Task: Open a blank google sheet and write heading  SpendSmartAdd Dates in a column and its values below  '2023-05-01, 2023-05-03, 2023-05-05, 2023-05-10, 2023-05-15, 2023-05-20, 2023-05-25 & 2023-05-31'Add Categories in next column and its values below  Groceries, Dining Out, Transportation, Entertainment, Shopping, Utilities, Health & Miscellaneous. Add Descriptions in next column and its values below  Supermarket, Restaurant, Public Transport, Movie Tickets, Clothing Store, Internet Bill, Pharmacy & Online PurchaseAdd Amountin next column and its values below  $50, $30, $10, $20, $100, $60, $40 & $50Save page Budget Tracker
Action: Mouse moved to (1076, 62)
Screenshot: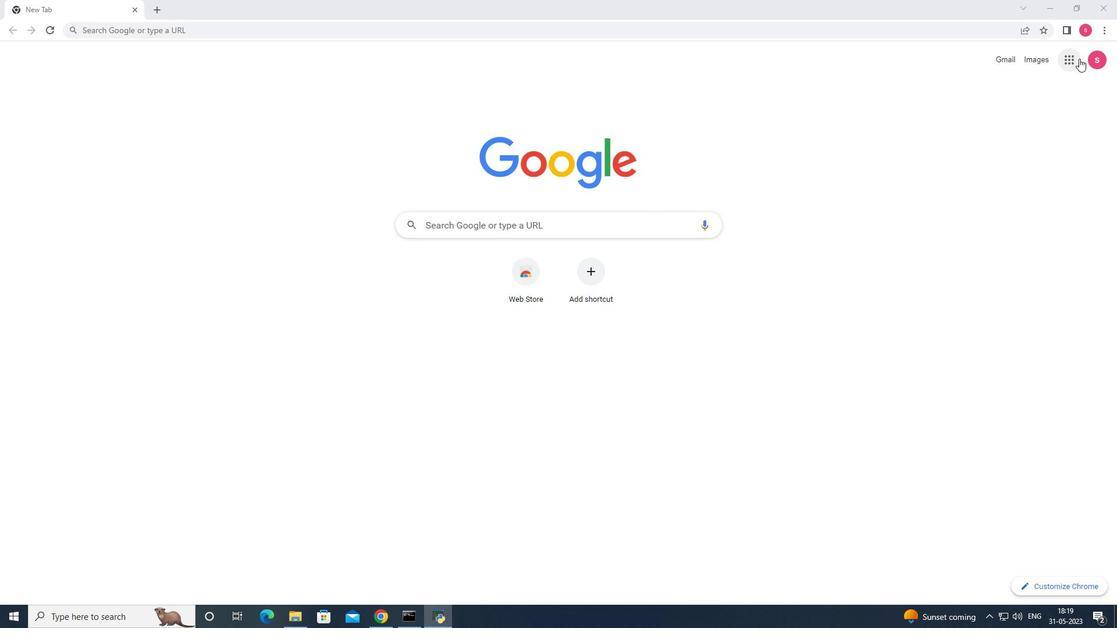 
Action: Mouse pressed left at (1076, 62)
Screenshot: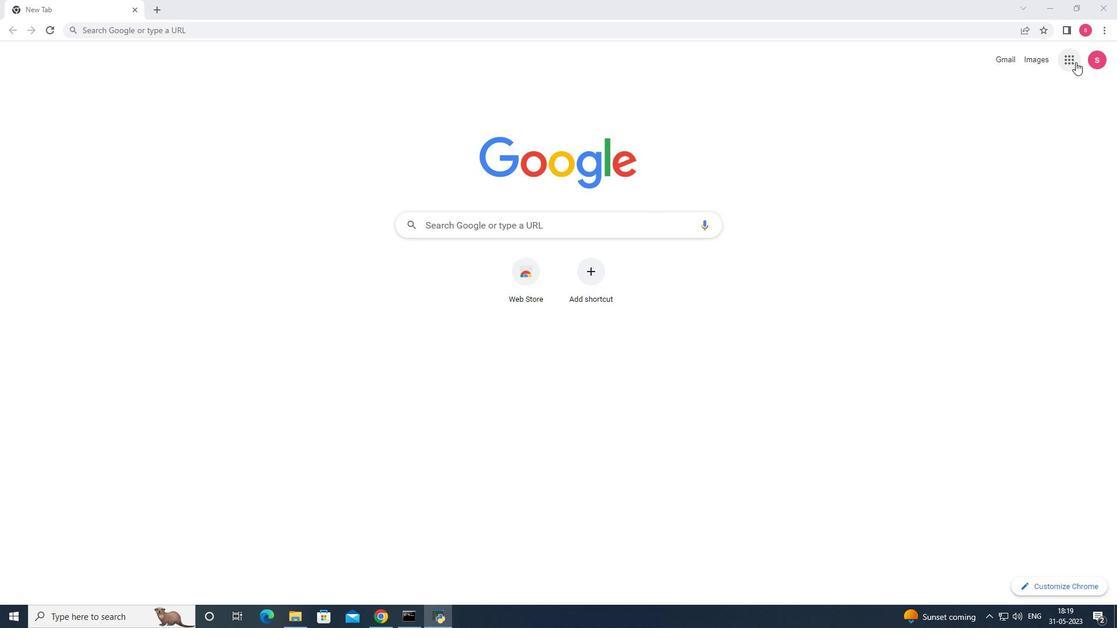 
Action: Mouse moved to (1068, 197)
Screenshot: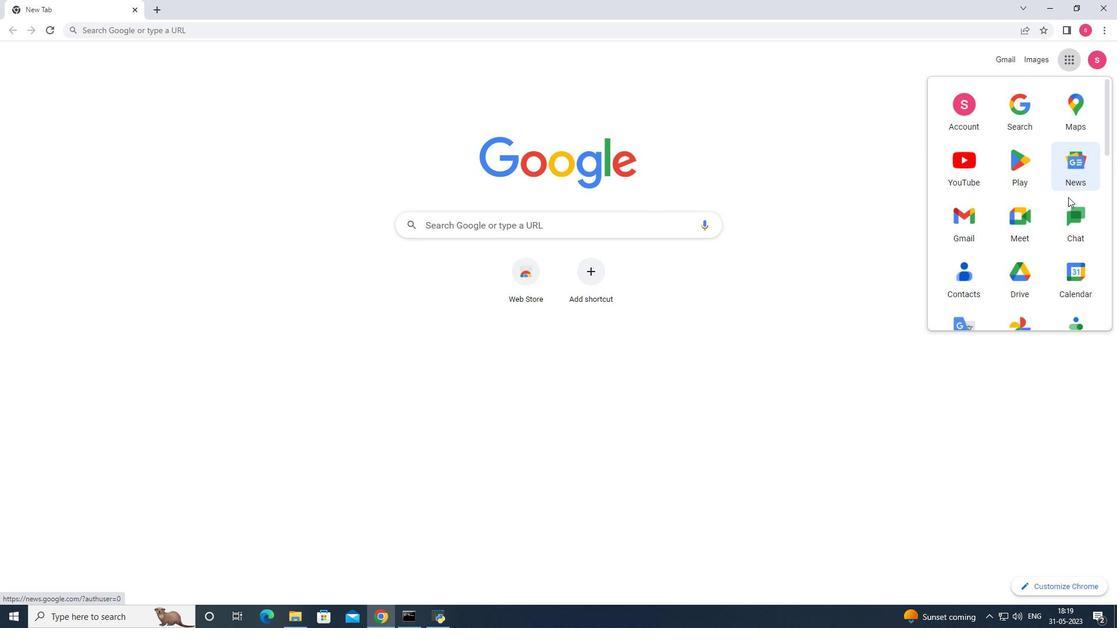 
Action: Mouse scrolled (1068, 196) with delta (0, 0)
Screenshot: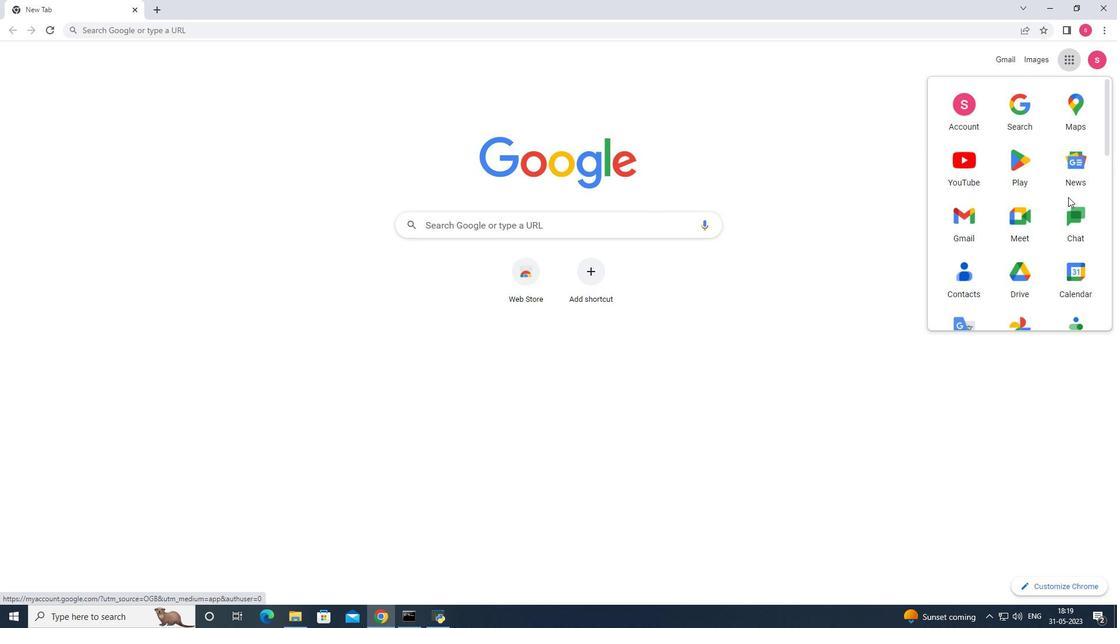 
Action: Mouse scrolled (1068, 196) with delta (0, 0)
Screenshot: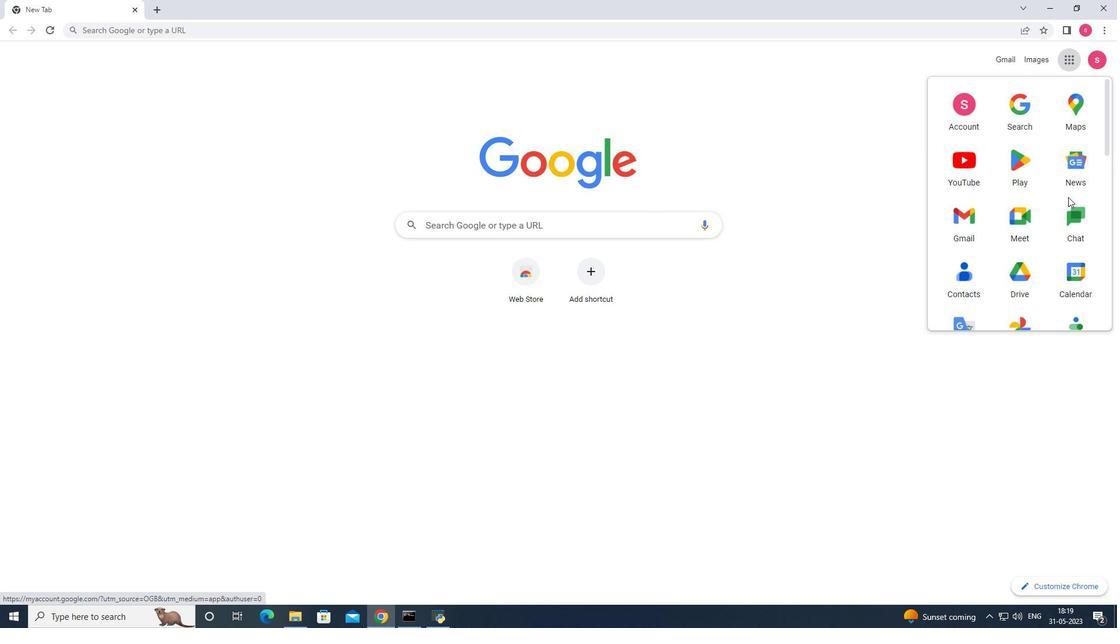 
Action: Mouse scrolled (1068, 196) with delta (0, 0)
Screenshot: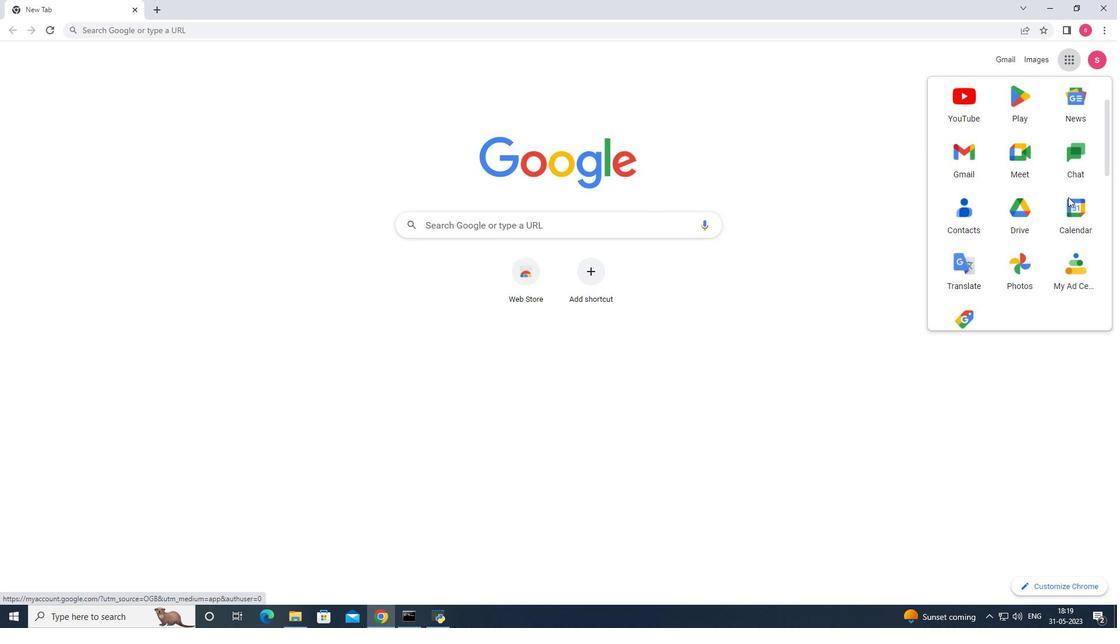 
Action: Mouse moved to (1066, 205)
Screenshot: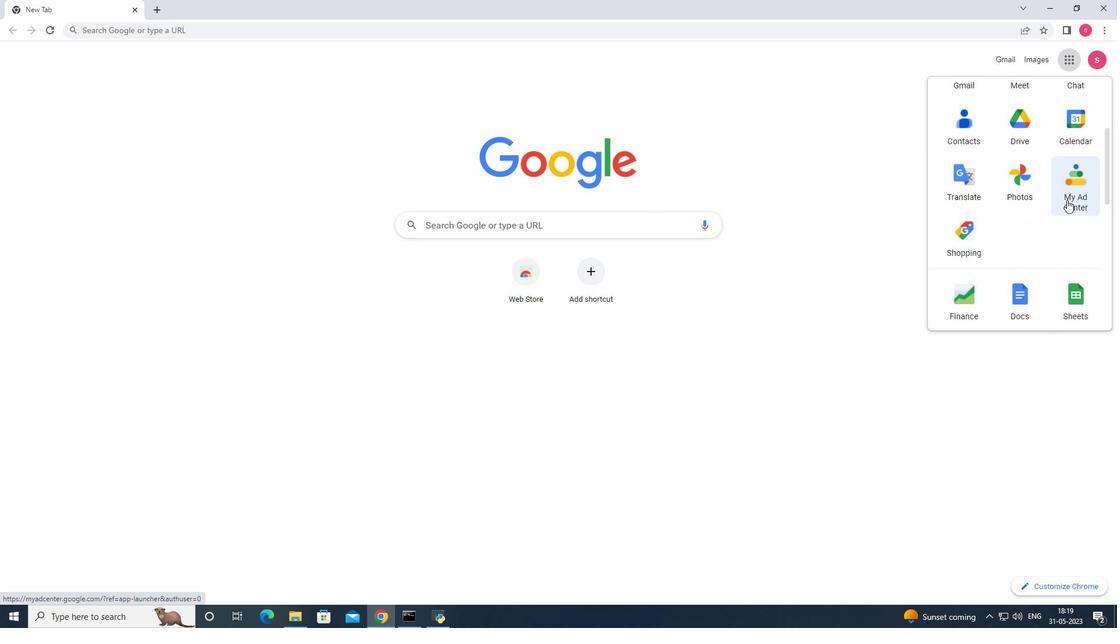 
Action: Mouse scrolled (1066, 204) with delta (0, 0)
Screenshot: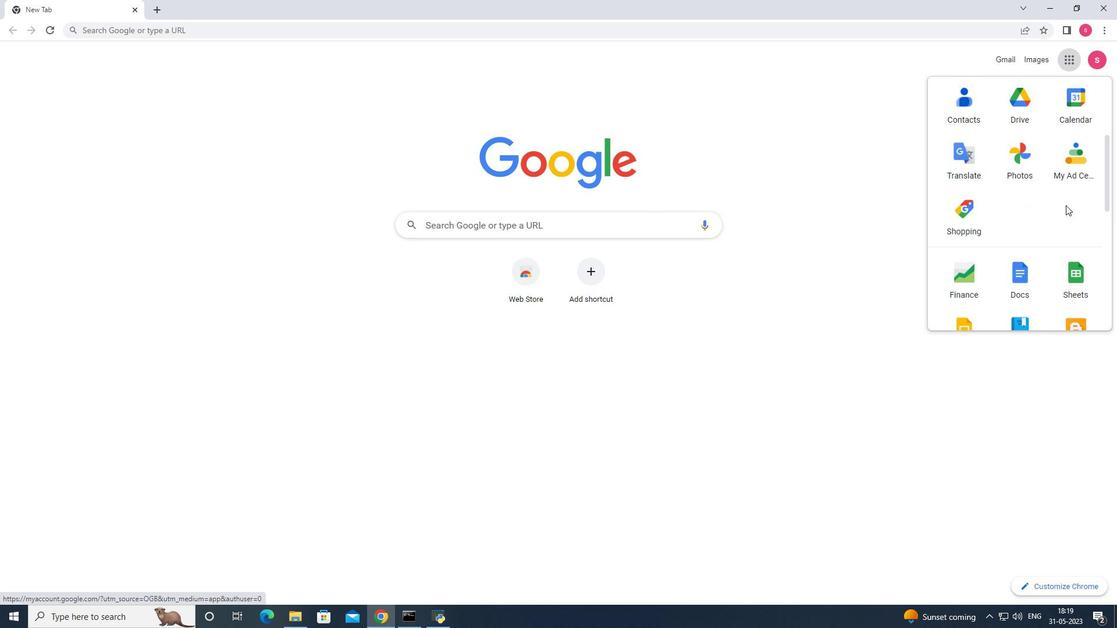
Action: Mouse scrolled (1066, 204) with delta (0, 0)
Screenshot: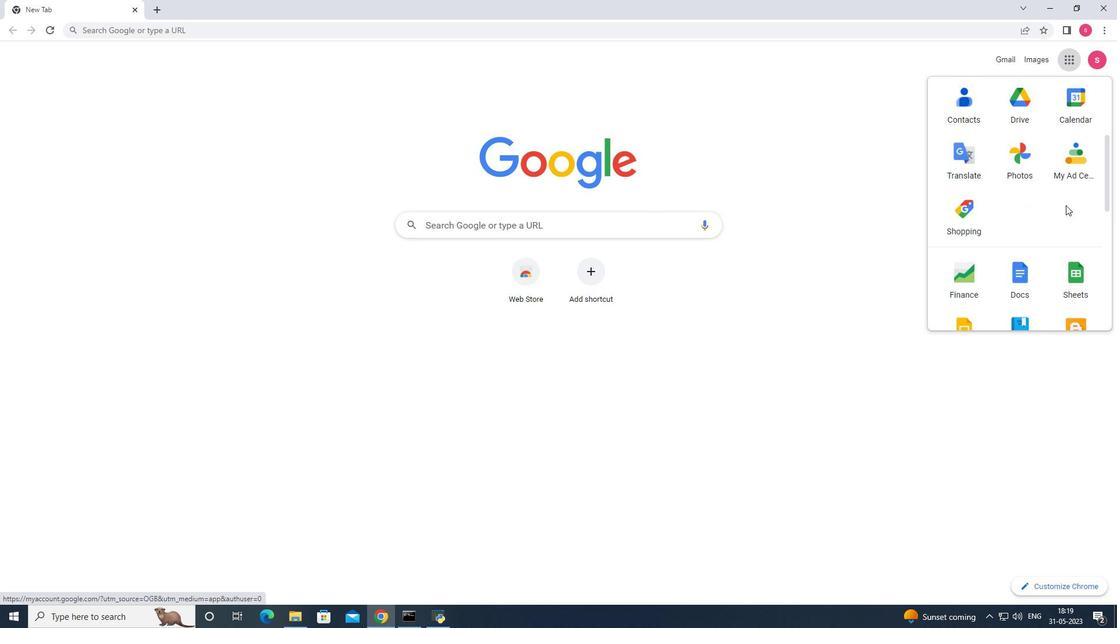 
Action: Mouse scrolled (1066, 204) with delta (0, 0)
Screenshot: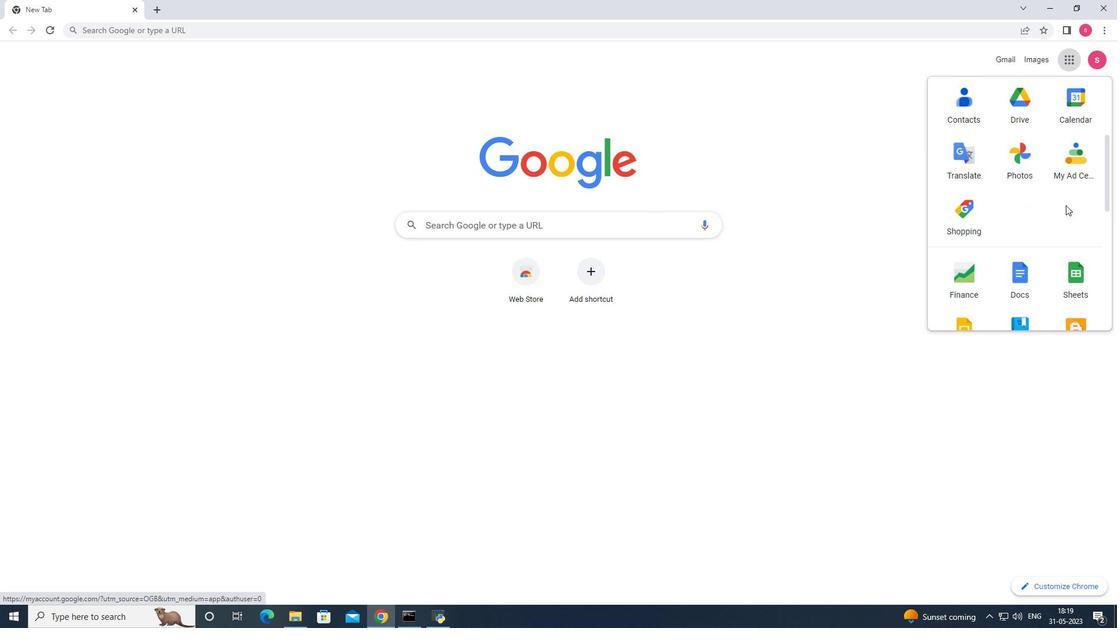 
Action: Mouse moved to (1076, 96)
Screenshot: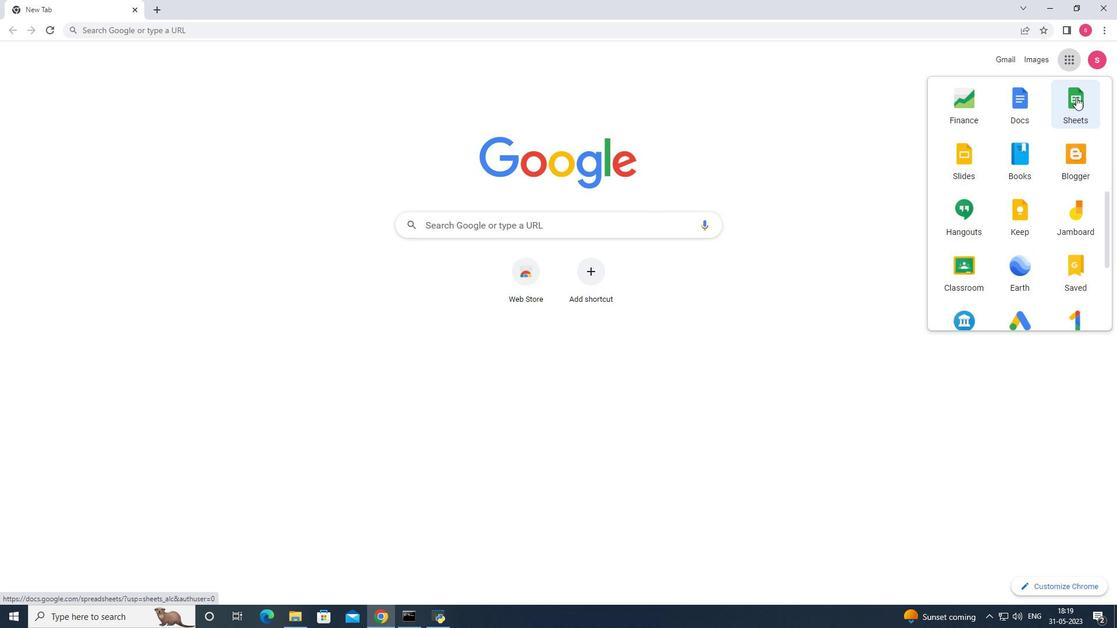 
Action: Mouse pressed left at (1076, 96)
Screenshot: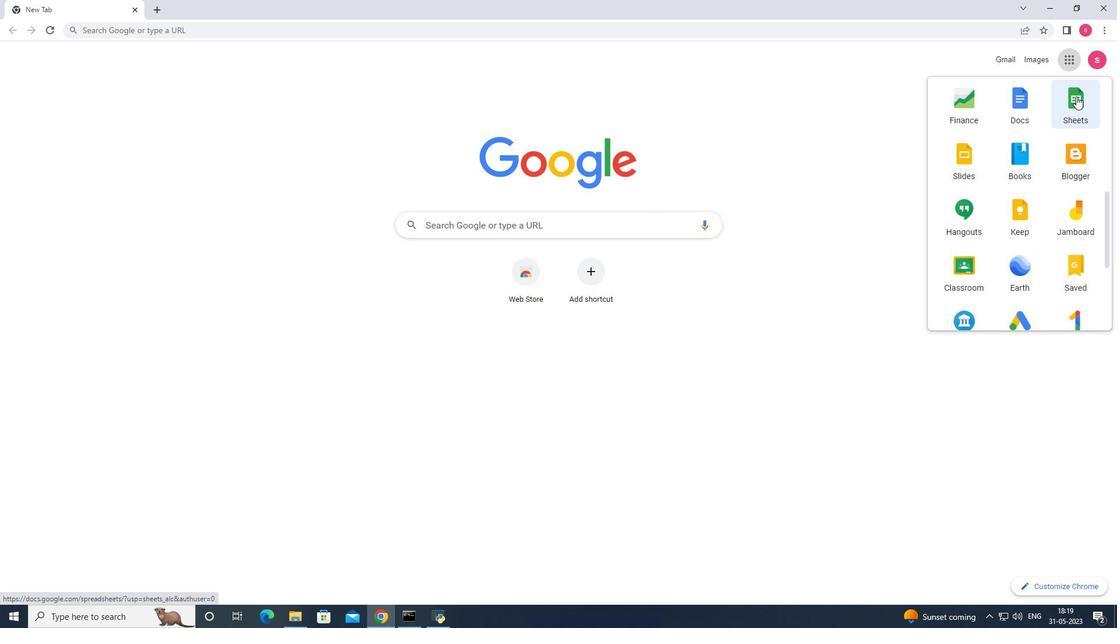 
Action: Mouse moved to (269, 173)
Screenshot: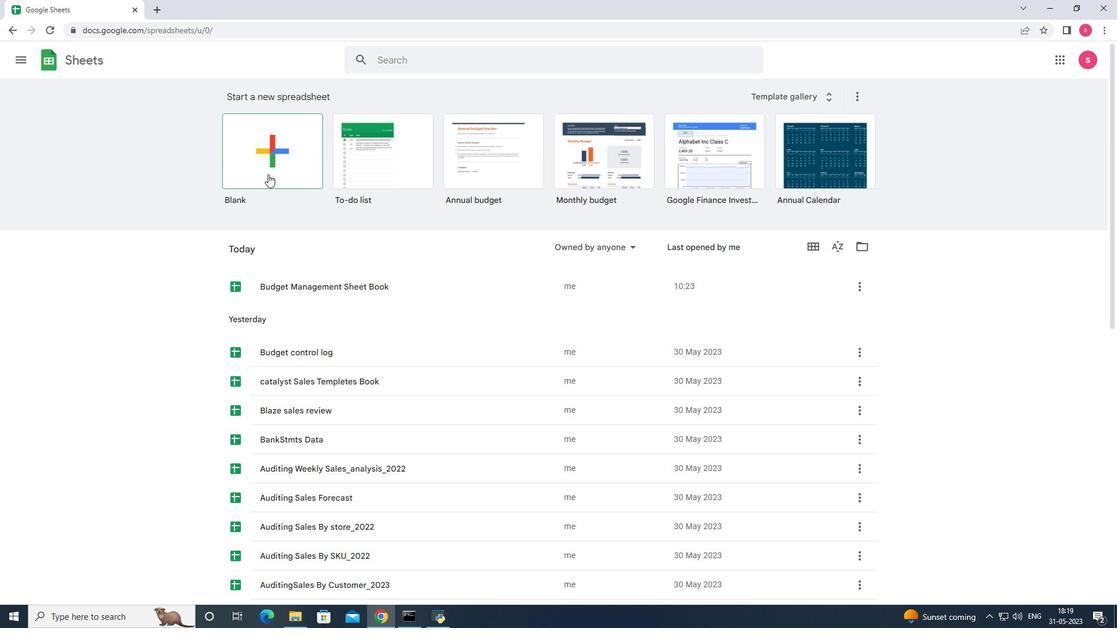 
Action: Mouse pressed left at (269, 173)
Screenshot: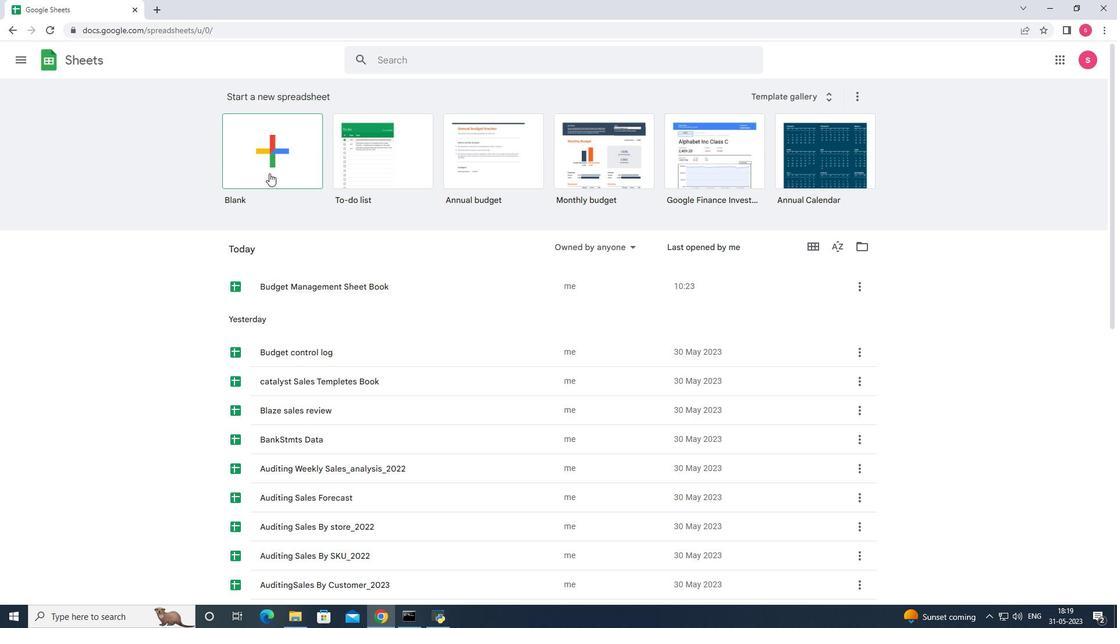 
Action: Key pressed <Key.shift><Key.shift>Spend<Key.shift>Smart<Key.down><Key.shift>Dates<Key.down>2023-05-01<Key.enter>2023-052<Key.backspace>-03<Key.enter>2023-05-05<Key.enter>2023-0510<Key.backspace><Key.backspace>-10<Key.enter>2023-05-15<Key.enter>2023-05-20<Key.enter>2023-05-25<Key.enter>2023-05-31<Key.enter><Key.right><Key.right><Key.up><Key.up><Key.up><Key.up><Key.up><Key.up><Key.up><Key.up><Key.left><Key.up><Key.shift><Key.shift>Categories<Key.down><Key.shift><Key.shift><Key.shift><Key.shift><Key.shift><Key.shift><Key.shift><Key.shift>Groceries<Key.enter><Key.shift><Key.shift>Dining<Key.space><Key.shift>Out<Key.enter><Key.shift>Transportation<Key.enter><Key.shift><Key.shift><Key.shift><Key.shift><Key.shift><Key.shift><Key.shift><Key.shift>Entertainment<Key.enter><Key.shift>Shopping<Key.enter><Key.shift><Key.shift><Key.shift><Key.shift><Key.shift><Key.shift><Key.shift><Key.shift><Key.shift><Key.shift><Key.shift><Key.shift><Key.shift><Key.shift>Utilities<Key.enter><Key.shift><Key.shift><Key.shift><Key.shift><Key.shift><Key.shift><Key.shift><Key.shift><Key.shift><Key.shift><Key.shift><Key.shift><Key.shift><Key.shift><Key.shift><Key.shift><Key.shift><Key.shift><Key.shift><Key.shift><Key.shift><Key.shift><Key.shift><Key.shift><Key.shift><Key.shift><Key.shift><Key.shift><Key.shift><Key.shift><Key.shift><Key.shift><Key.shift><Key.shift><Key.shift><Key.shift><Key.shift><Key.shift><Key.shift><Key.shift><Key.shift><Key.shift><Key.shift><Key.shift><Key.shift><Key.shift><Key.shift><Key.shift><Key.shift><Key.shift><Key.shift><Key.shift><Key.shift><Key.shift><Key.shift><Key.shift><Key.shift><Key.shift><Key.shift><Key.shift><Key.shift><Key.shift><Key.shift><Key.shift><Key.shift><Key.shift><Key.shift><Key.shift><Key.shift><Key.shift><Key.shift><Key.shift><Key.shift><Key.shift><Key.shift><Key.shift><Key.shift><Key.shift><Key.shift><Key.shift><Key.shift><Key.shift><Key.shift><Key.shift><Key.shift><Key.shift><Key.shift><Key.shift><Key.shift><Key.shift><Key.shift><Key.shift><Key.shift><Key.shift><Key.shift><Key.shift><Key.shift><Key.shift><Key.shift><Key.shift><Key.shift><Key.shift><Key.shift><Key.shift><Key.shift><Key.shift><Key.shift><Key.shift><Key.shift><Key.shift><Key.shift><Key.shift><Key.shift><Key.shift><Key.shift><Key.shift><Key.shift><Key.shift><Key.shift><Key.shift><Key.shift><Key.shift><Key.shift><Key.shift><Key.shift><Key.shift><Key.shift><Key.shift><Key.shift><Key.shift><Key.shift><Key.shift><Key.shift><Key.shift><Key.shift><Key.shift><Key.shift><Key.shift><Key.shift><Key.shift><Key.shift><Key.shift><Key.shift>Health<Key.enter><Key.shift><Key.shift>Miscellaneous<Key.right><Key.up><Key.up><Key.up><Key.up><Key.up><Key.up><Key.up><Key.up><Key.shift>Descriptions<Key.down><Key.shift>Suo<Key.backspace>permarket<Key.down><Key.shift><Key.shift><Key.shift><Key.shift><Key.shift><Key.shift>Restaurant<Key.down><Key.shift>Public<Key.space><Key.shift>Transport<Key.down><Key.shift>Movie<Key.space><Key.shift>Tickets<Key.enter><Key.shift><Key.shift><Key.shift><Key.shift><Key.shift><Key.shift><Key.shift><Key.shift><Key.shift>Clothind<Key.backspace>g<Key.space><Key.shift><Key.shift><Key.shift><Key.shift><Key.shift><Key.shift><Key.shift><Key.shift><Key.shift><Key.shift><Key.shift><Key.shift><Key.shift><Key.shift><Key.shift><Key.shift><Key.shift><Key.shift><Key.shift><Key.shift><Key.shift><Key.shift><Key.shift>Store<Key.enter><Key.shift>Internet<Key.space><Key.shift>Bill<Key.enter><Key.shift>Pharmacy<Key.enter><Key.shift><Key.shift>online<Key.space><Key.shift>Purchase<Key.right><Key.left>
Screenshot: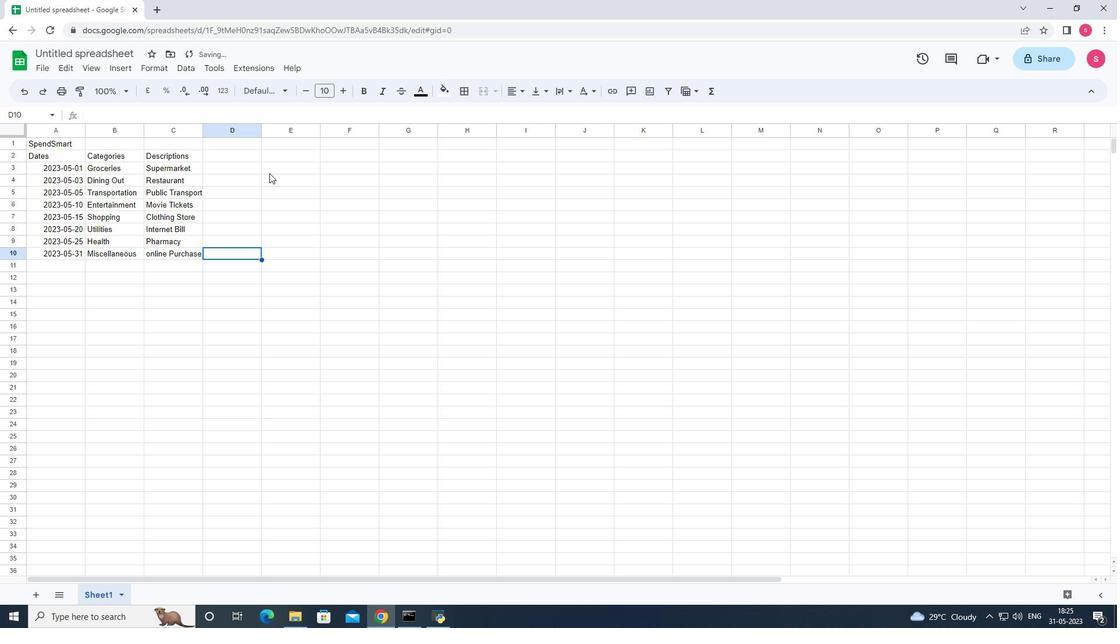 
Action: Mouse moved to (149, 251)
Screenshot: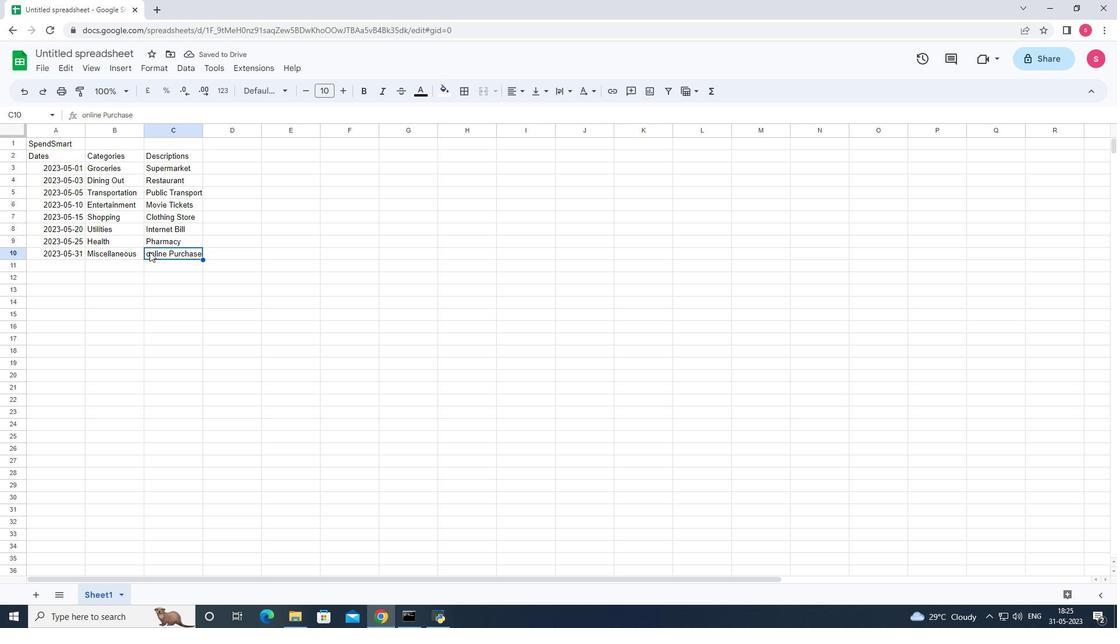 
Action: Mouse pressed left at (149, 251)
Screenshot: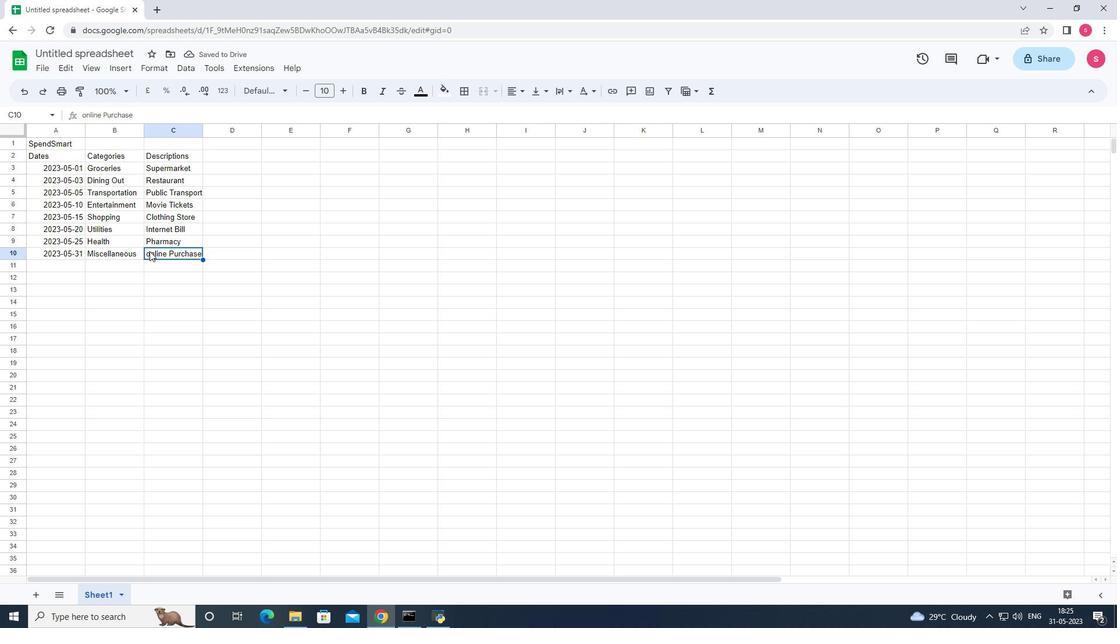
Action: Mouse moved to (148, 250)
Screenshot: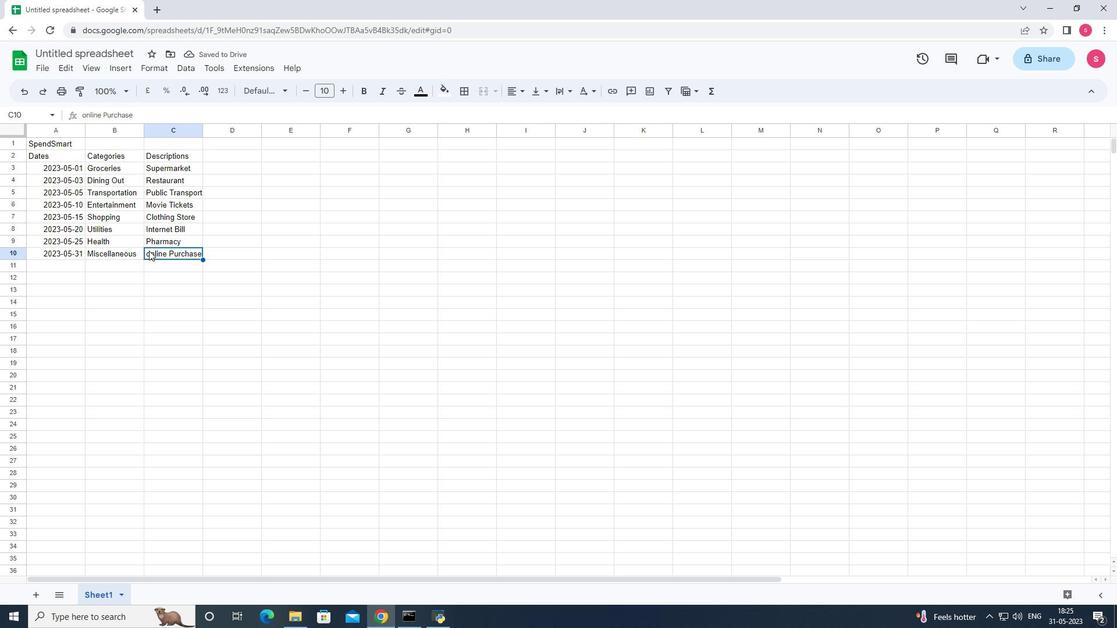 
Action: Mouse pressed left at (148, 250)
Screenshot: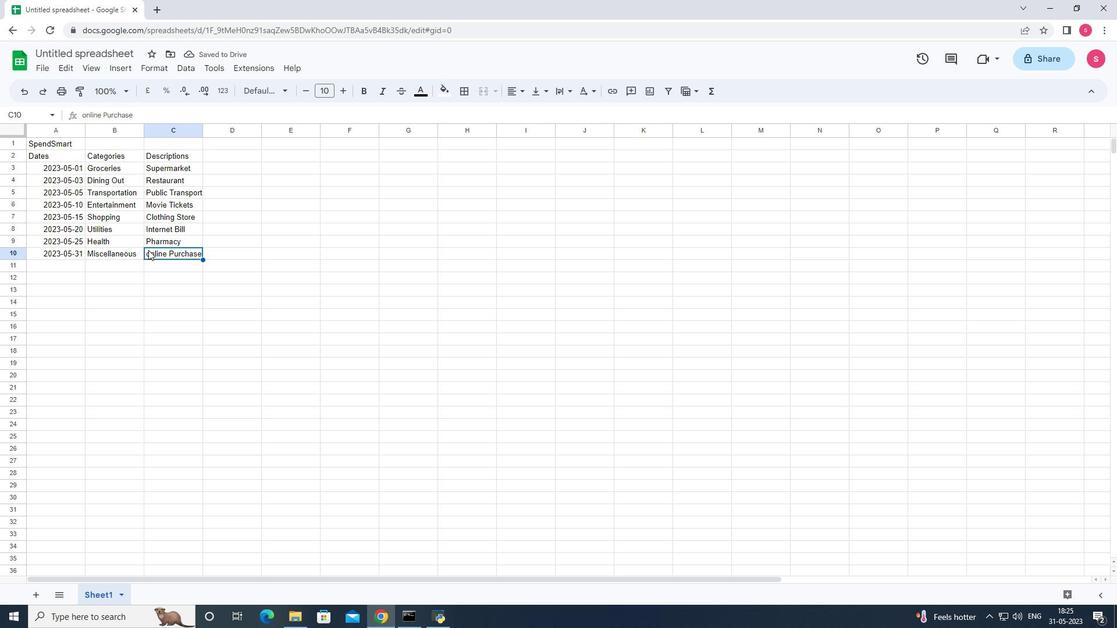 
Action: Mouse pressed left at (148, 250)
Screenshot: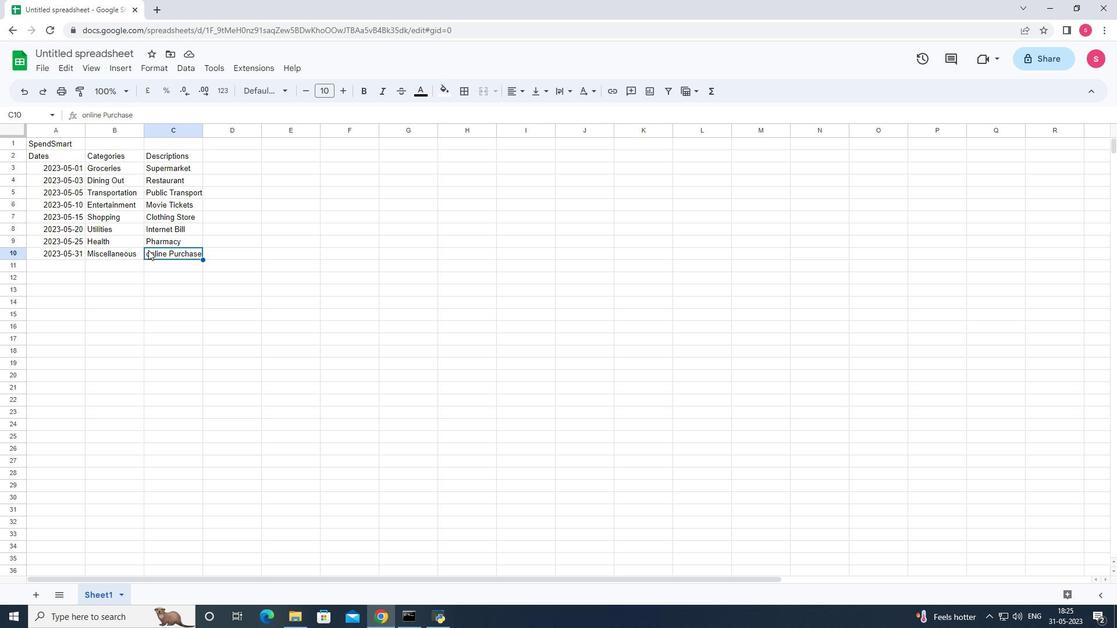 
Action: Mouse moved to (150, 250)
Screenshot: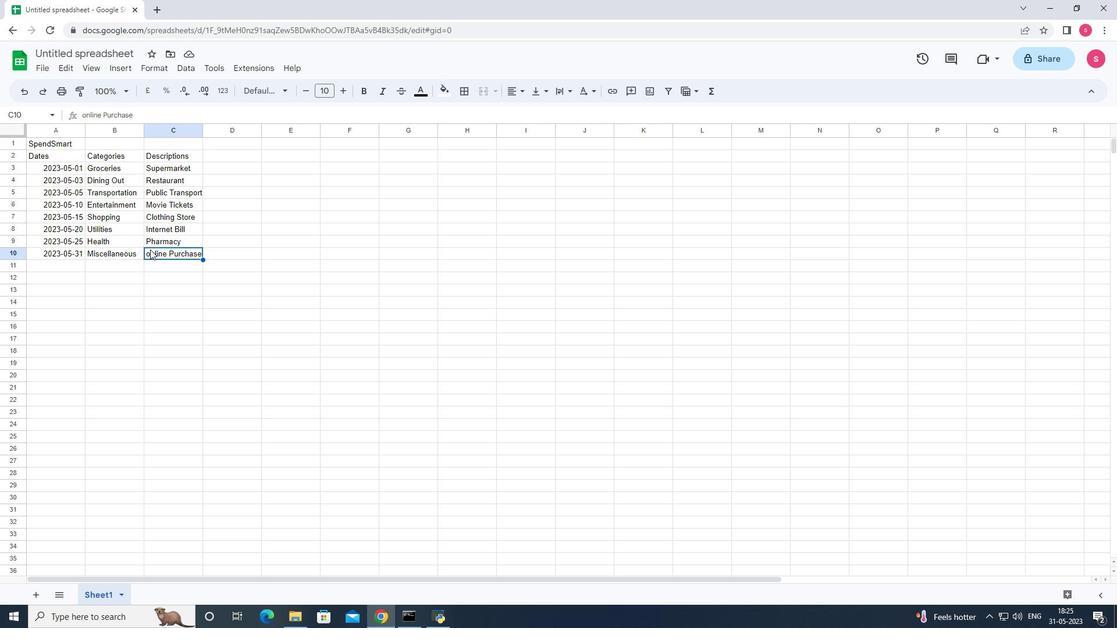
Action: Mouse pressed left at (150, 250)
Screenshot: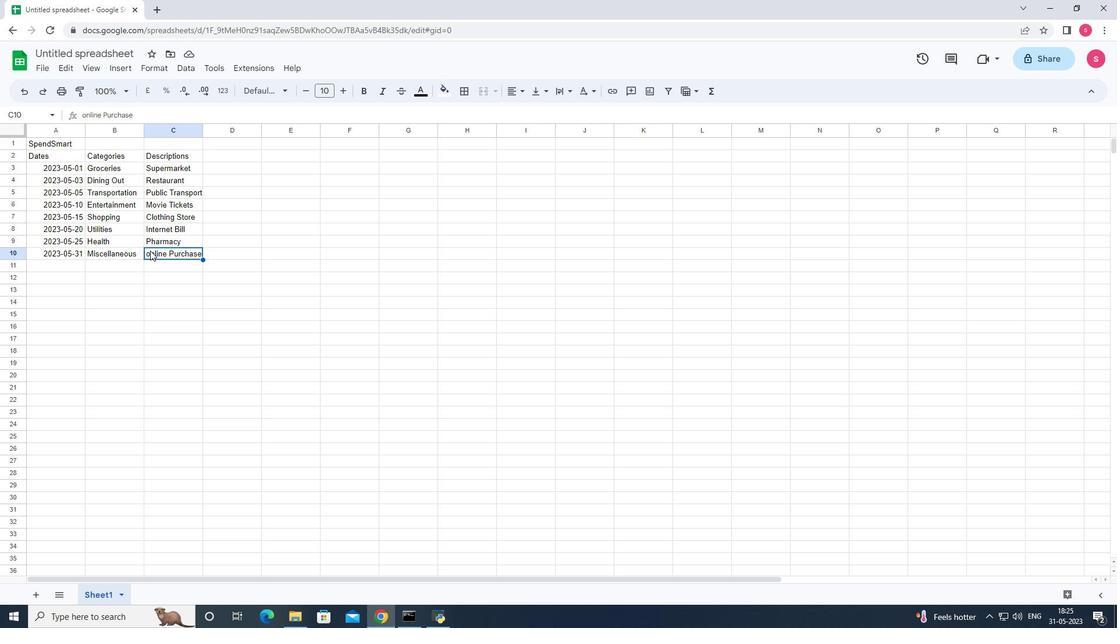 
Action: Mouse moved to (150, 251)
Screenshot: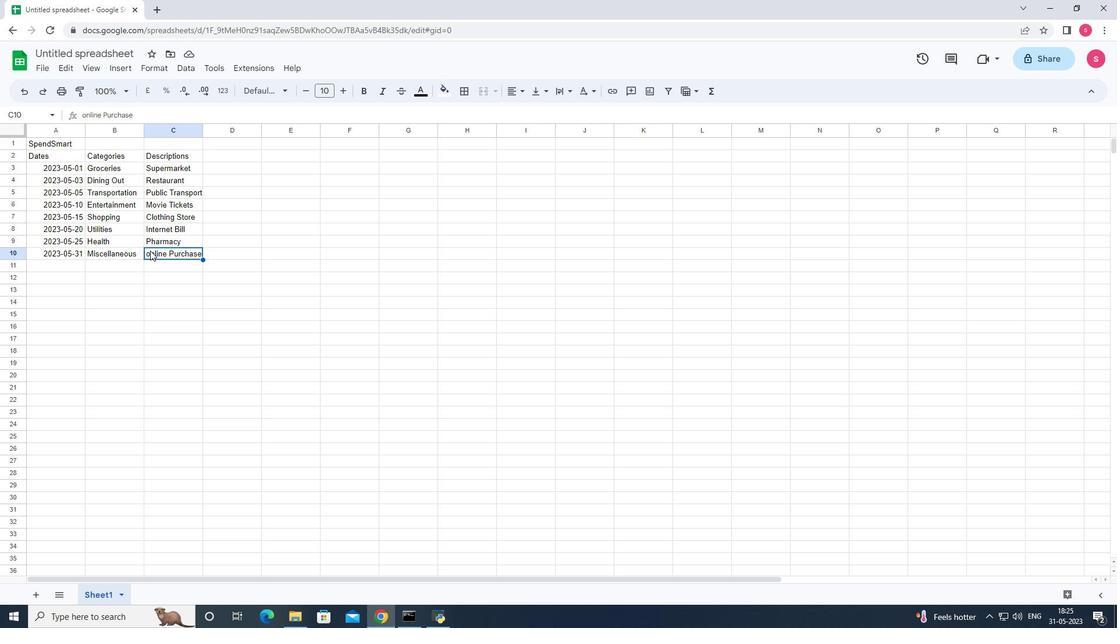 
Action: Mouse pressed left at (150, 251)
Screenshot: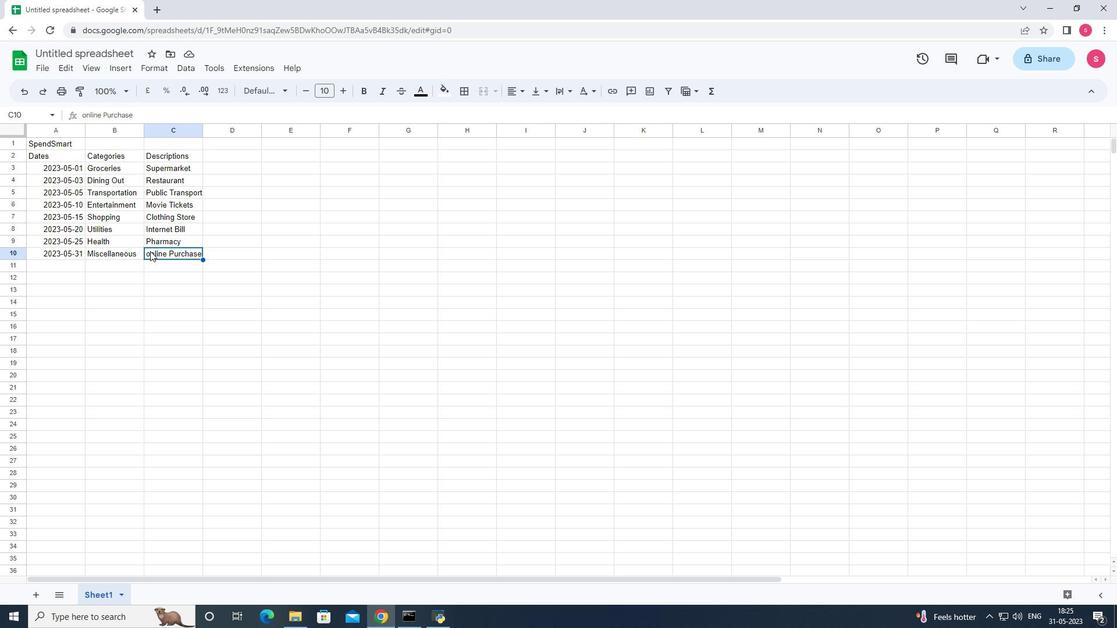 
Action: Mouse pressed left at (150, 251)
Screenshot: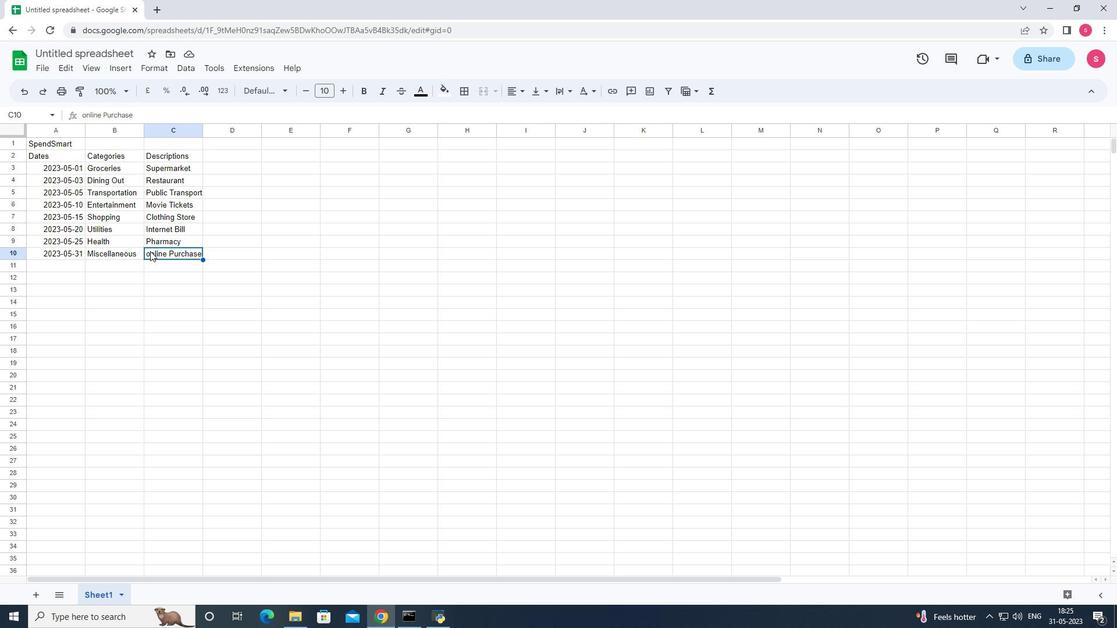 
Action: Mouse moved to (150, 252)
Screenshot: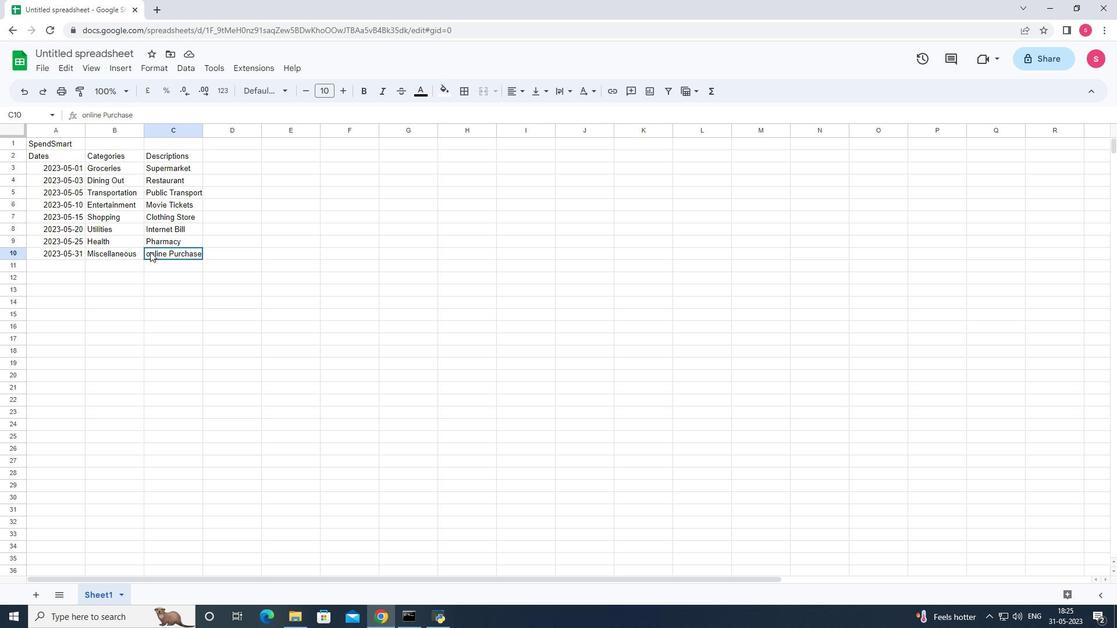 
Action: Mouse pressed left at (150, 252)
Screenshot: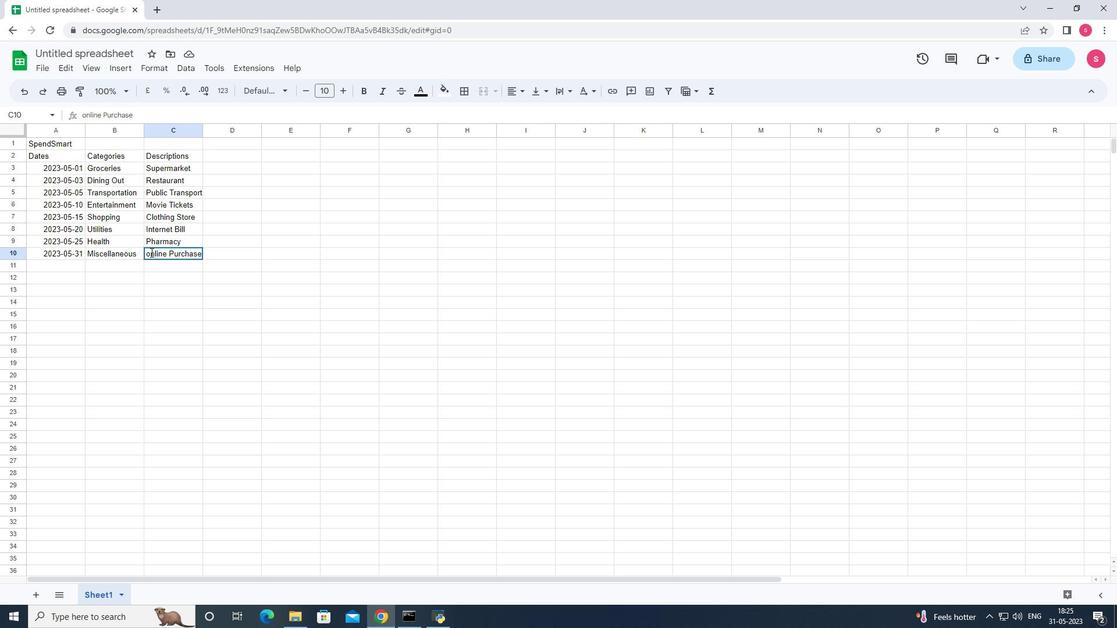 
Action: Mouse moved to (150, 253)
Screenshot: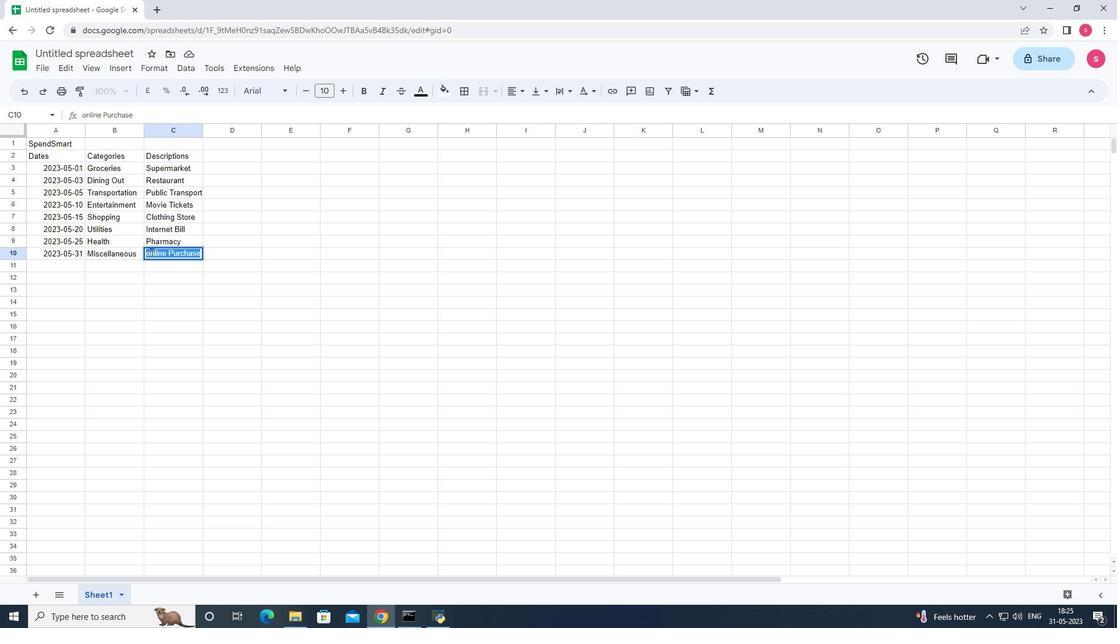 
Action: Mouse pressed left at (150, 253)
Screenshot: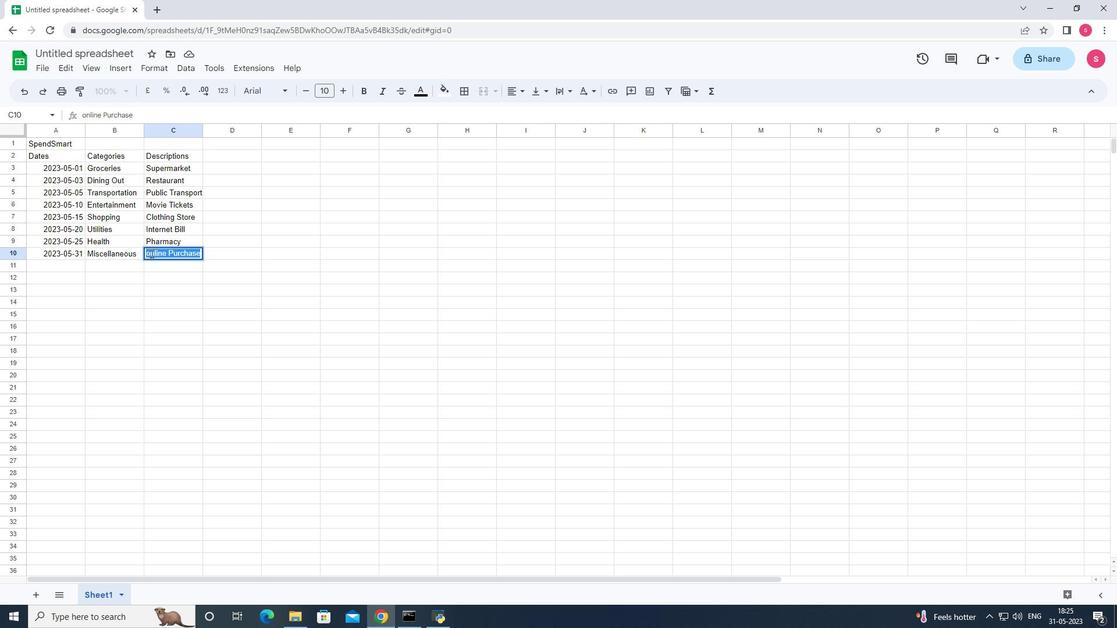 
Action: Mouse moved to (178, 272)
Screenshot: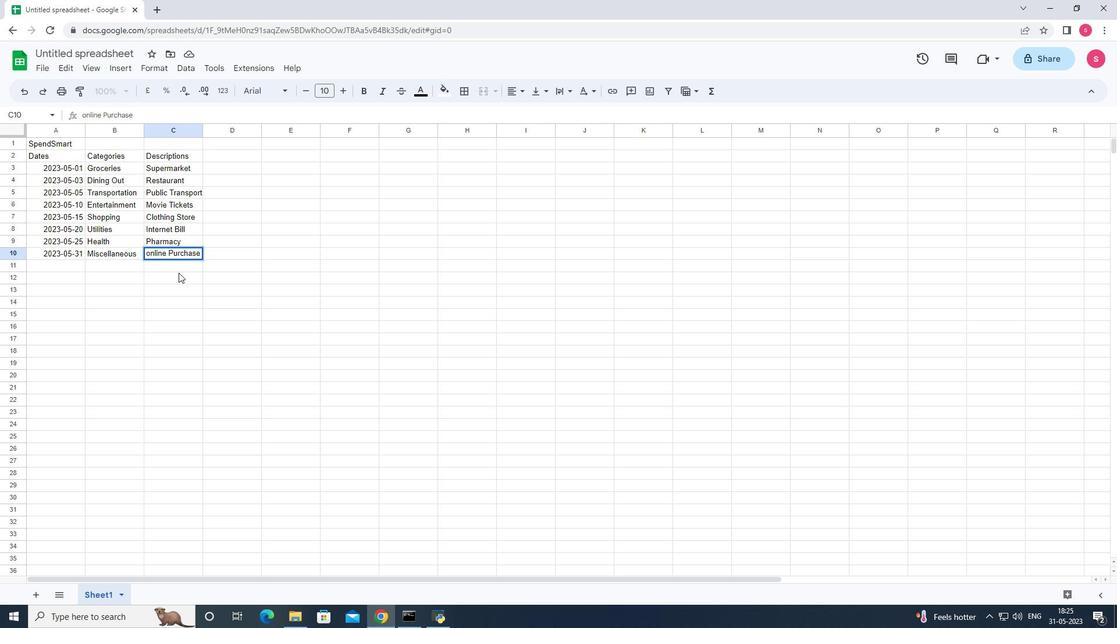 
Action: Key pressed <Key.backspace><Key.shift>O
Screenshot: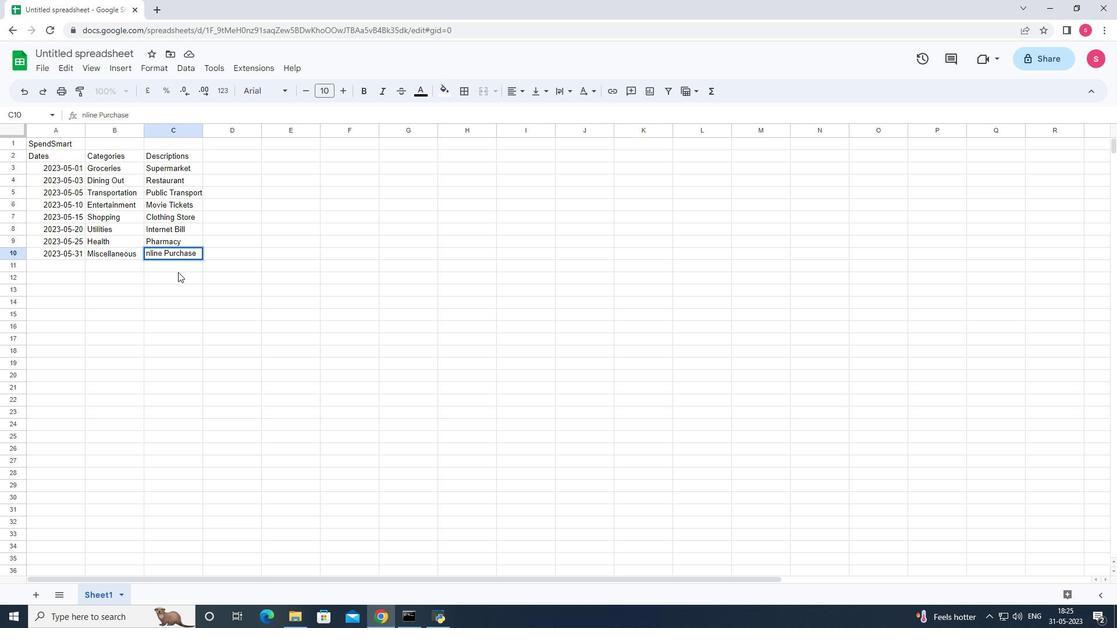 
Action: Mouse moved to (233, 157)
Screenshot: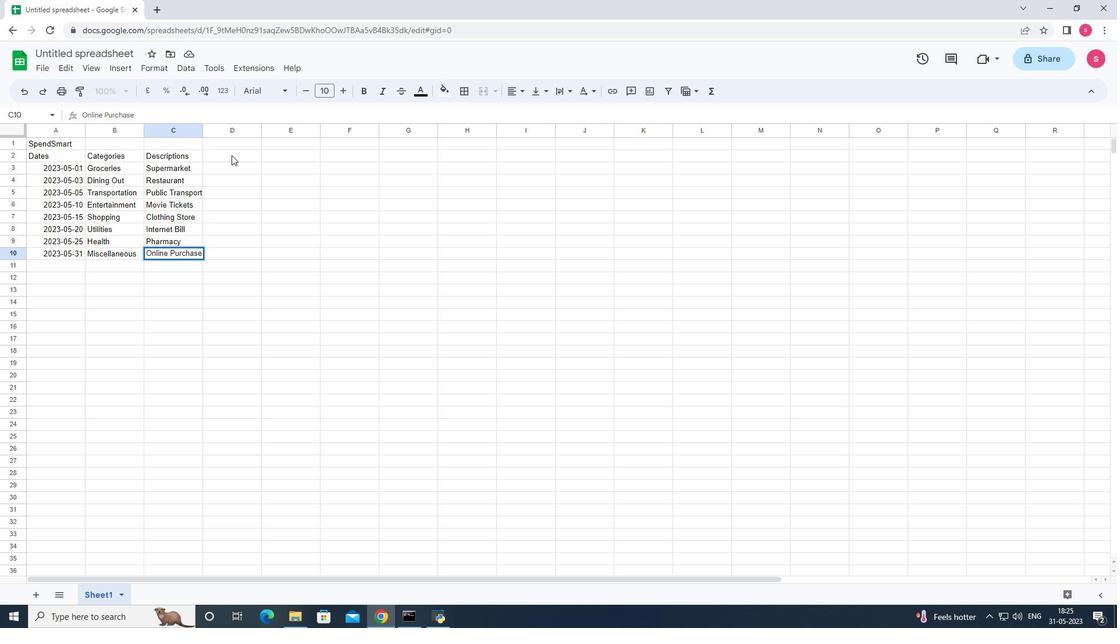 
Action: Key pressed <Key.right><Key.right><Key.right><Key.right><Key.right><Key.right><Key.right><Key.right><Key.right><Key.right><Key.right><Key.right><Key.right><Key.right><Key.right>
Screenshot: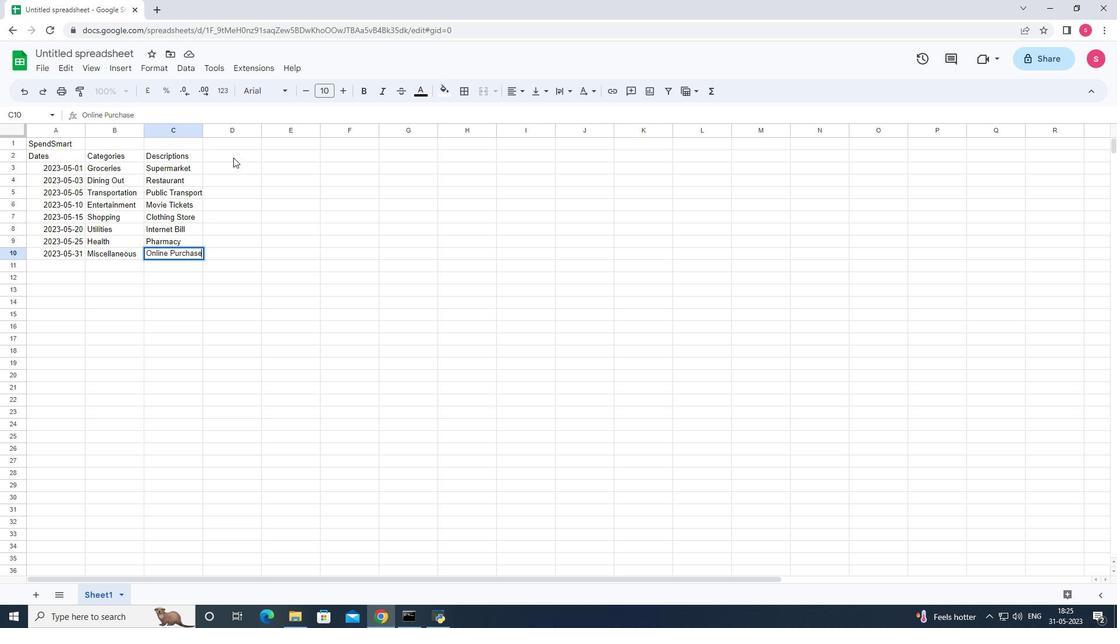 
Action: Mouse moved to (255, 156)
Screenshot: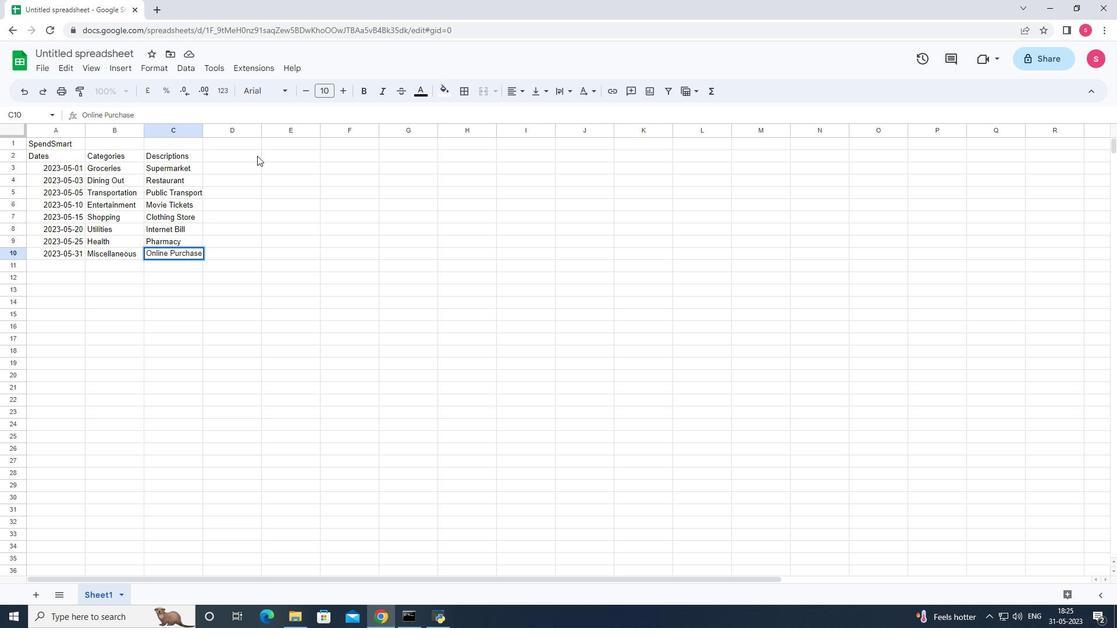 
Action: Mouse pressed left at (255, 156)
Screenshot: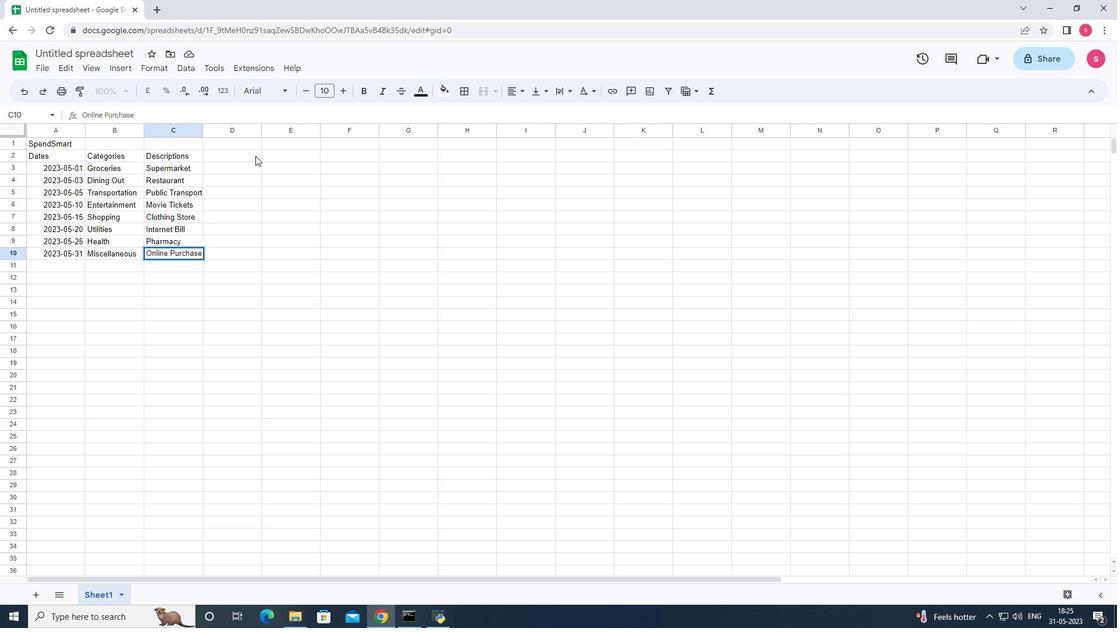 
Action: Key pressed <Key.shift><Key.shift><Key.shift><Key.shift><Key.shift><Key.shift><Key.shift><Key.shift><Key.shift><Key.shift><Key.shift><Key.shift><Key.shift><Key.shift><Key.shift><Key.shift><Key.shift><Key.shift><Key.shift>Amount<Key.down>50<Key.enter>30<Key.enter>10<Key.enter>20<Key.enter>100<Key.enter>60<Key.enter>40<Key.enter>50<Key.enter>
Screenshot: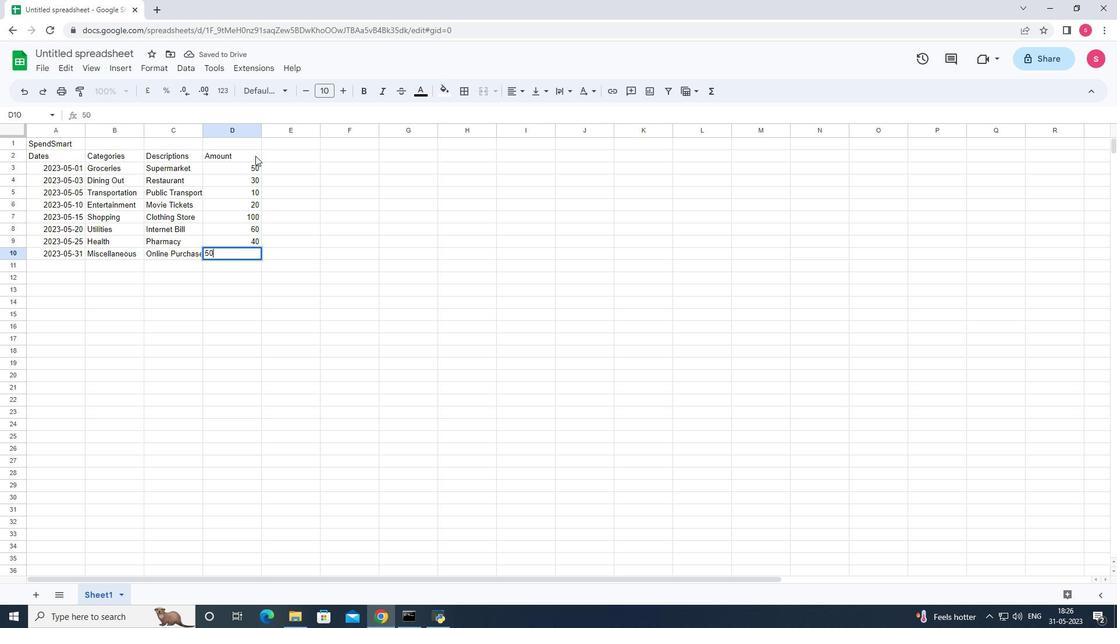 
Action: Mouse moved to (225, 165)
Screenshot: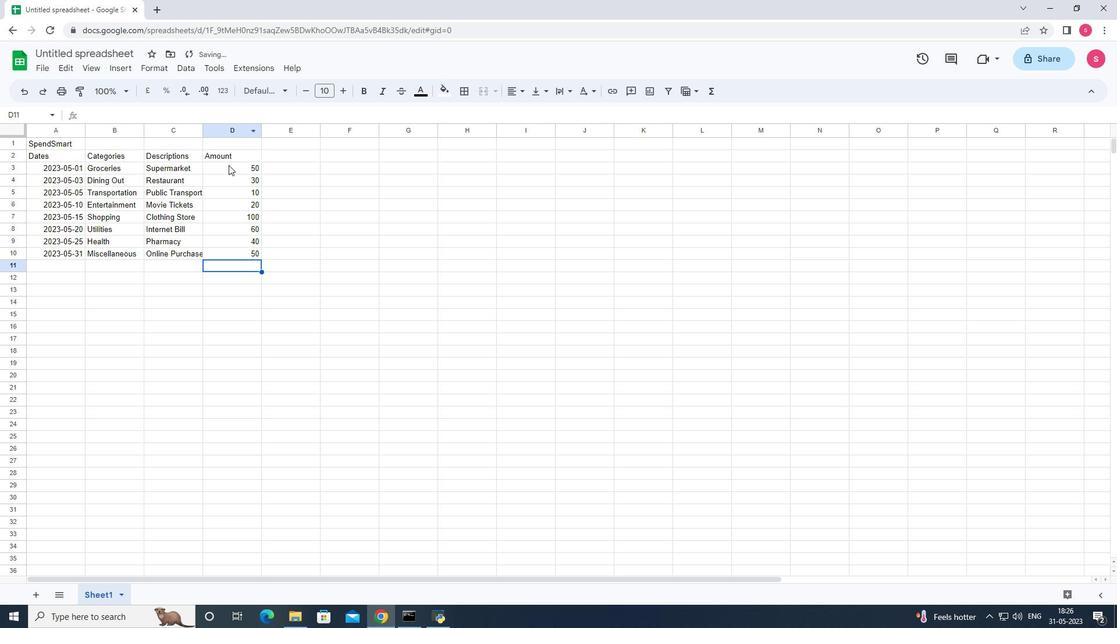 
Action: Mouse pressed left at (225, 165)
Screenshot: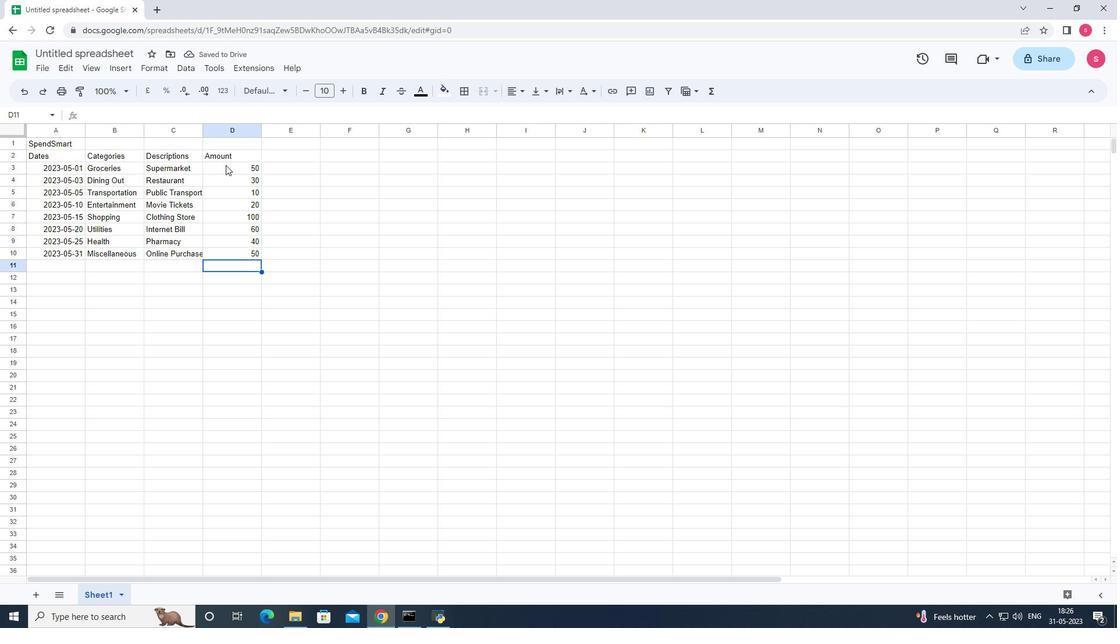 
Action: Mouse moved to (321, 260)
Screenshot: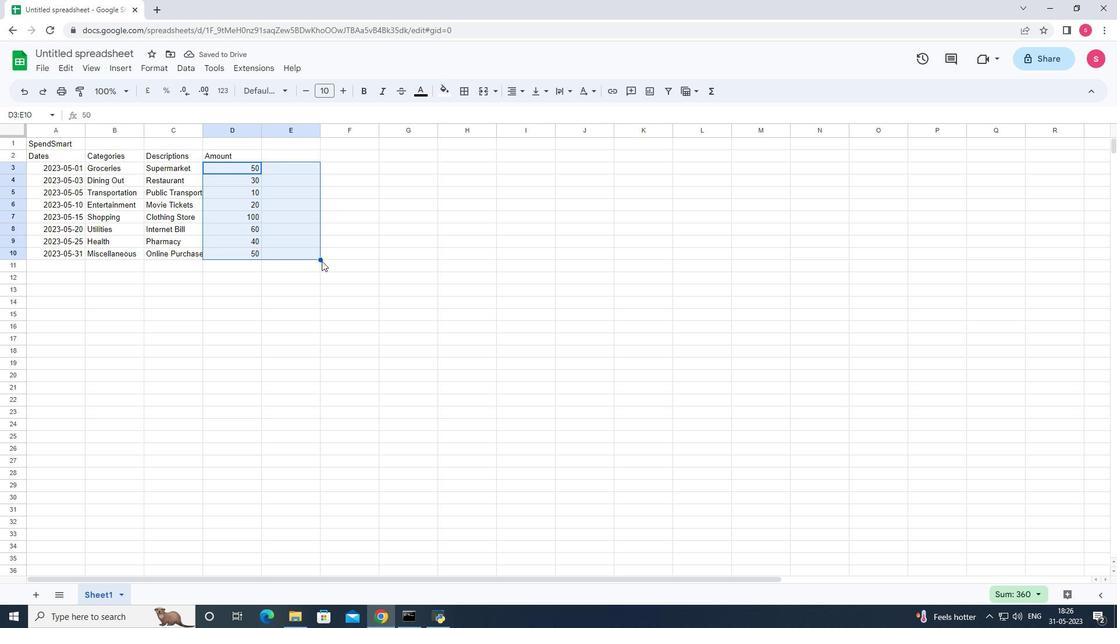 
Action: Mouse pressed left at (321, 260)
Screenshot: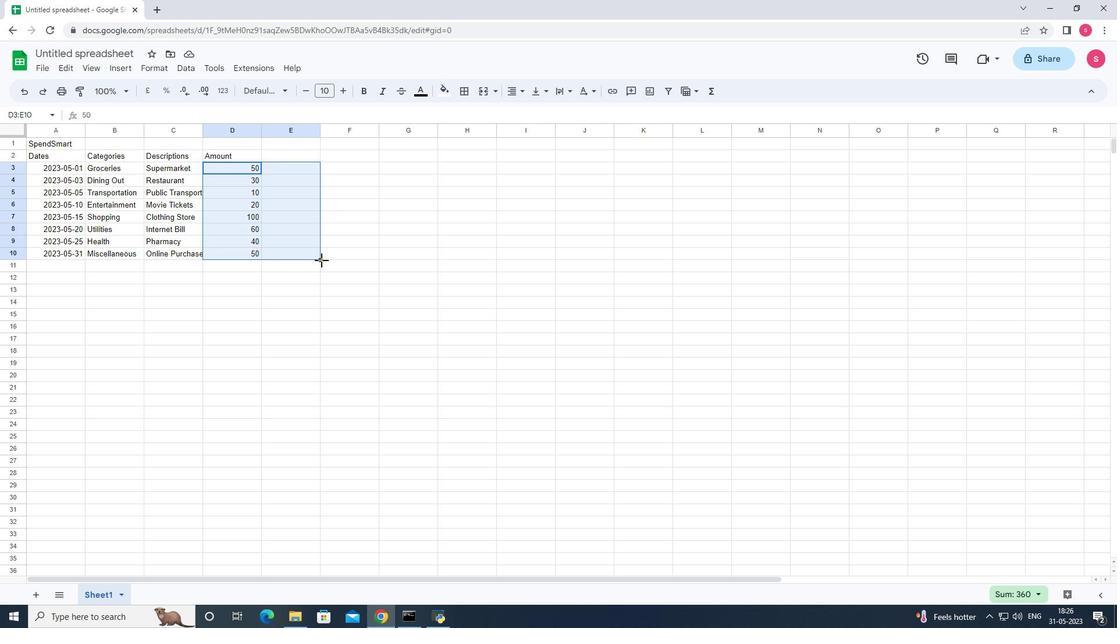 
Action: Mouse moved to (142, 68)
Screenshot: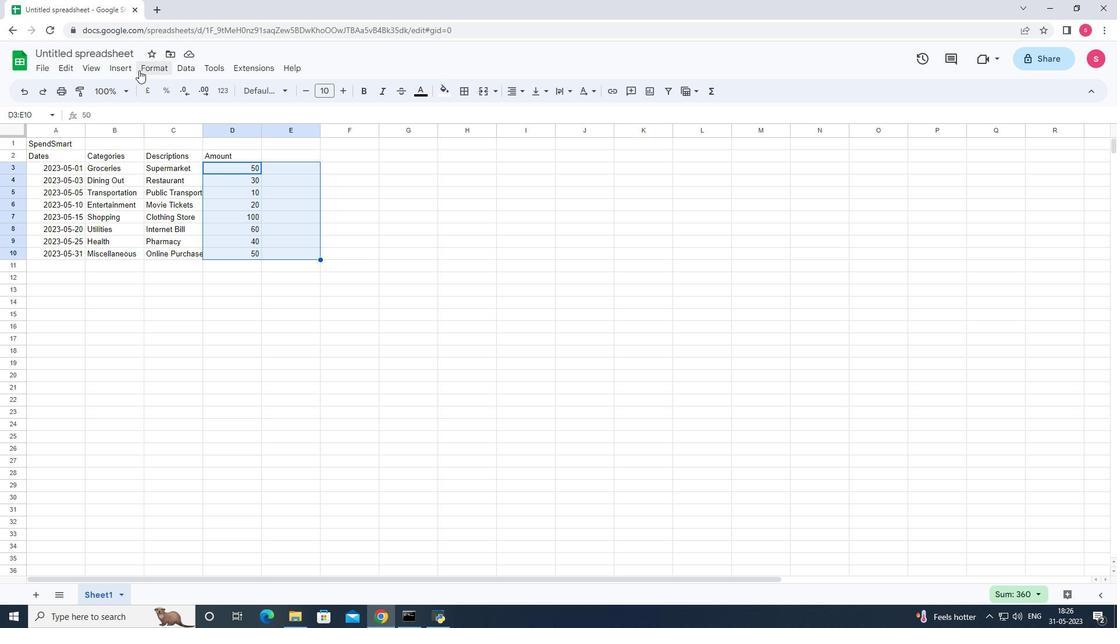 
Action: Mouse pressed left at (142, 68)
Screenshot: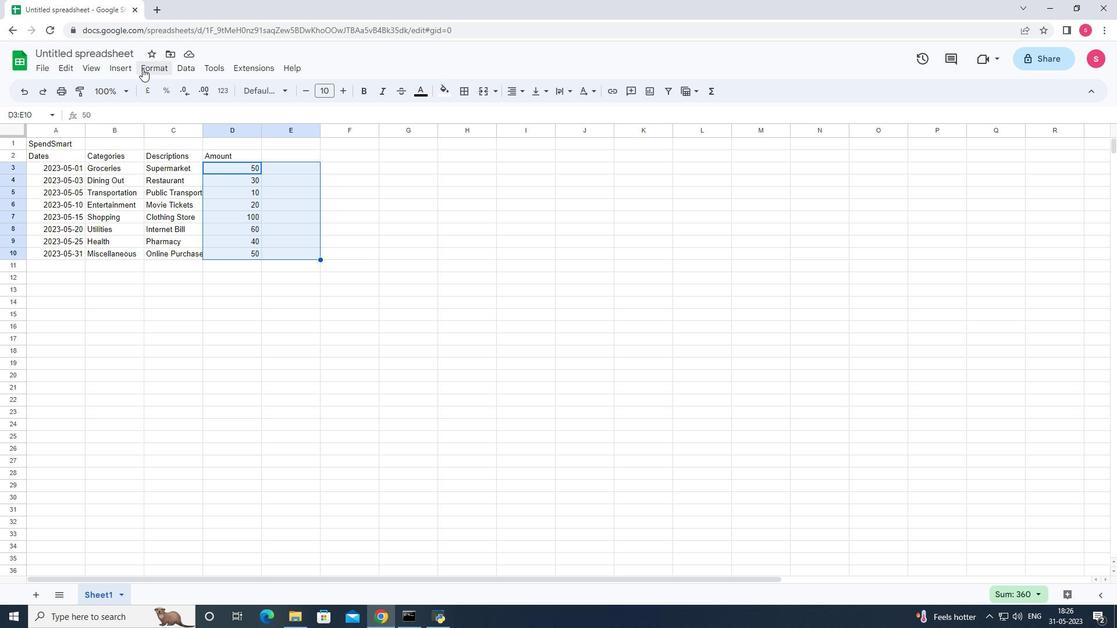 
Action: Mouse moved to (165, 123)
Screenshot: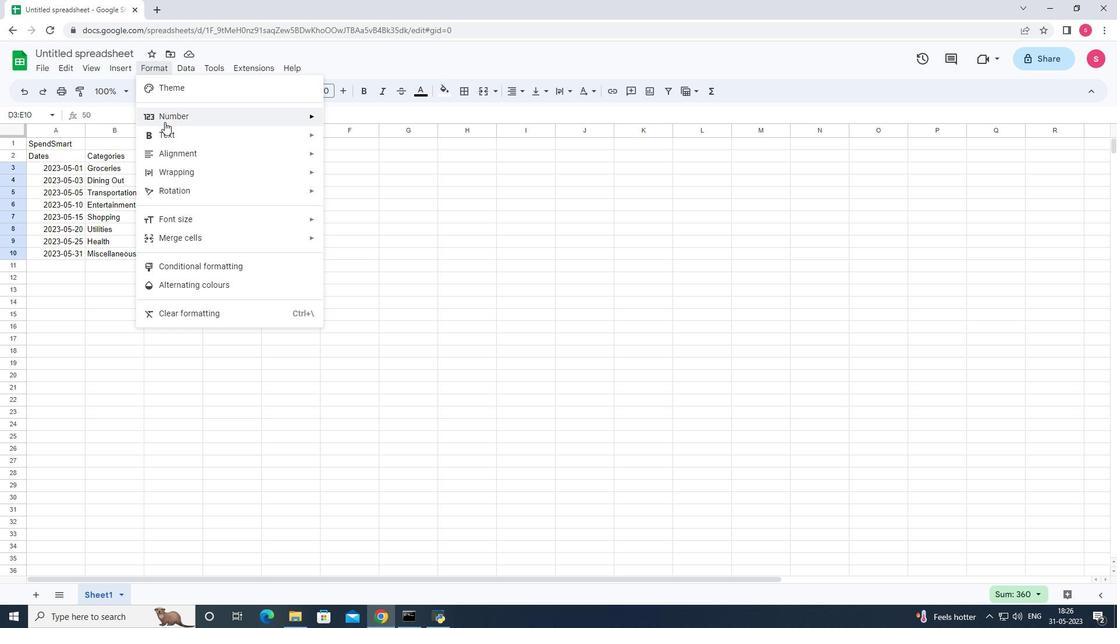 
Action: Mouse pressed left at (165, 123)
Screenshot: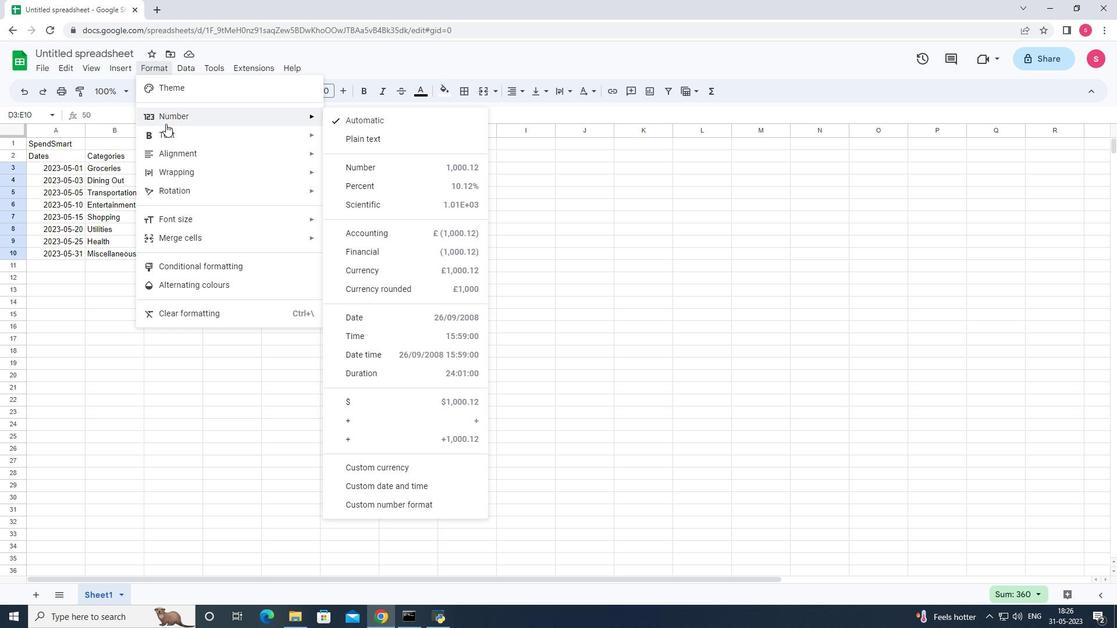 
Action: Mouse moved to (377, 469)
Screenshot: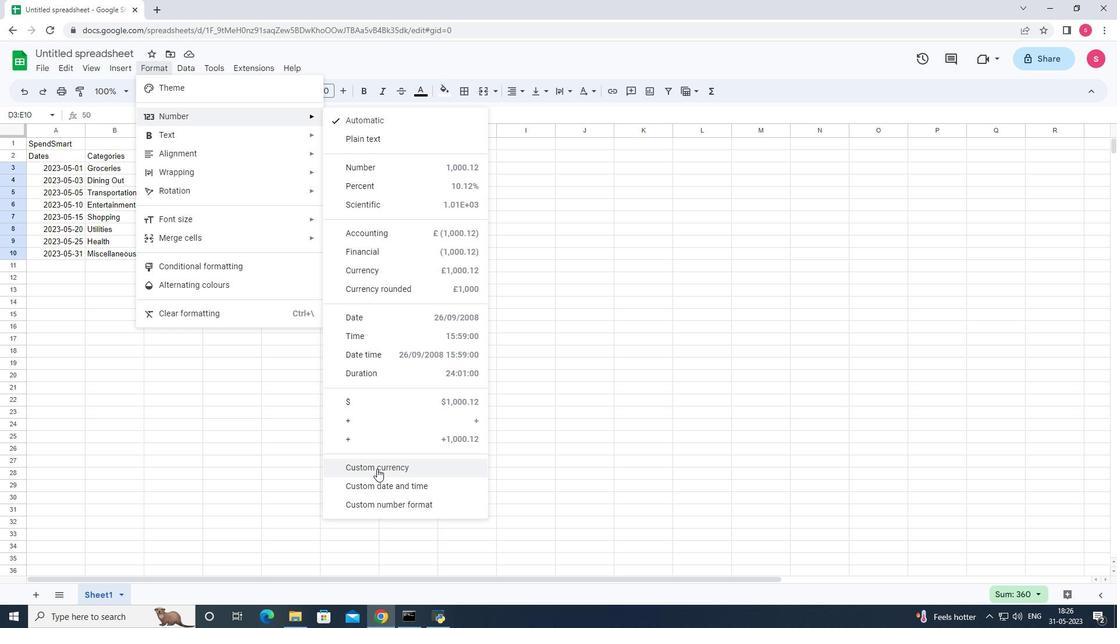 
Action: Mouse pressed left at (377, 469)
Screenshot: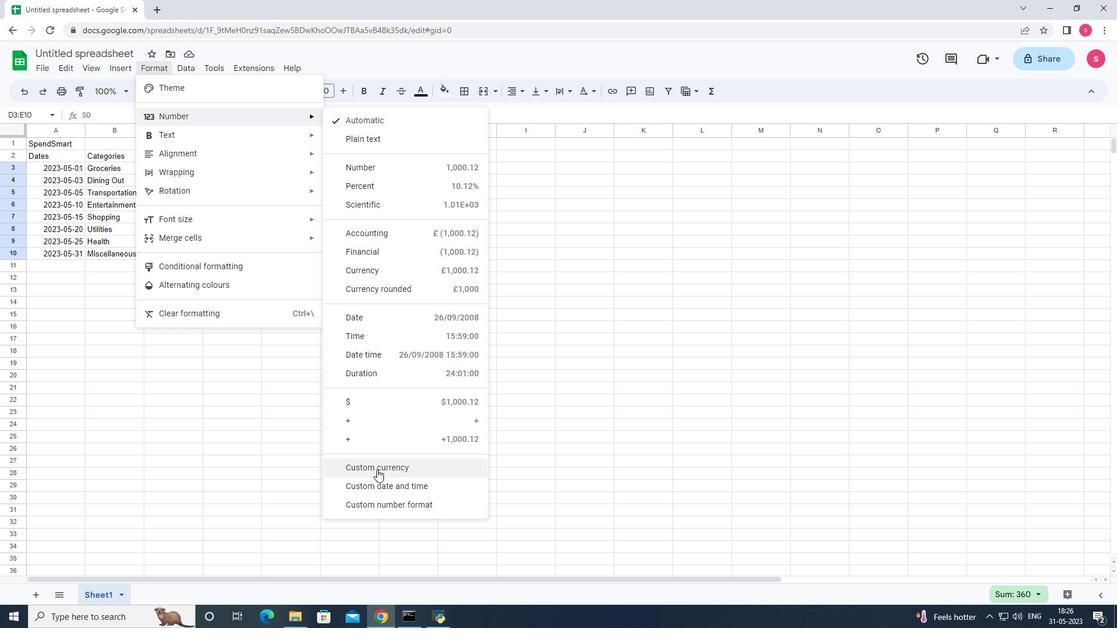 
Action: Mouse moved to (526, 251)
Screenshot: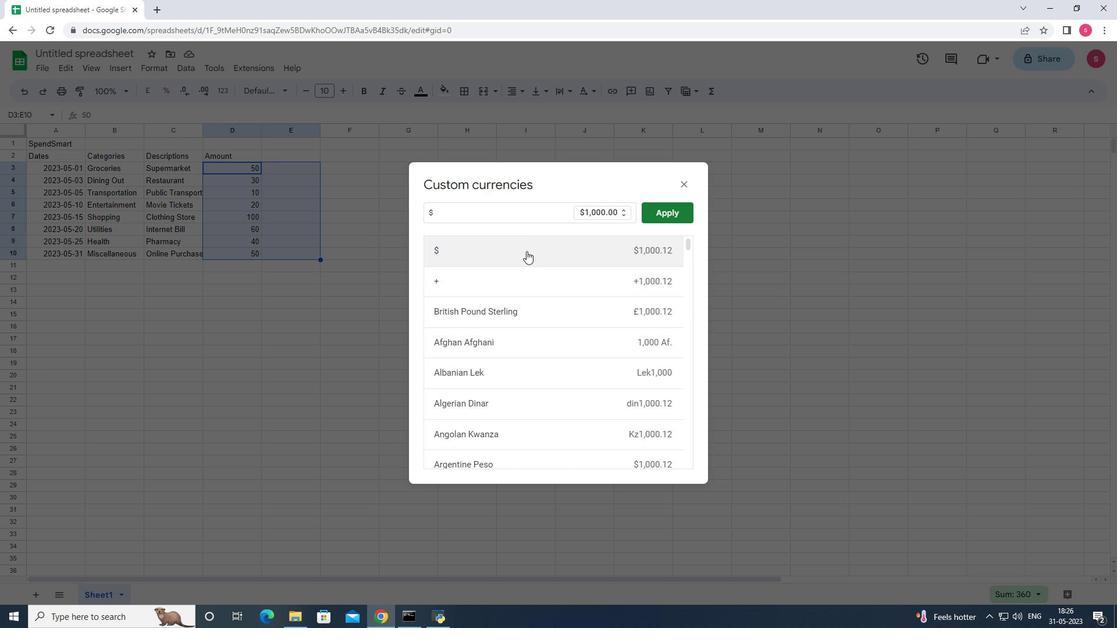 
Action: Mouse pressed left at (526, 251)
Screenshot: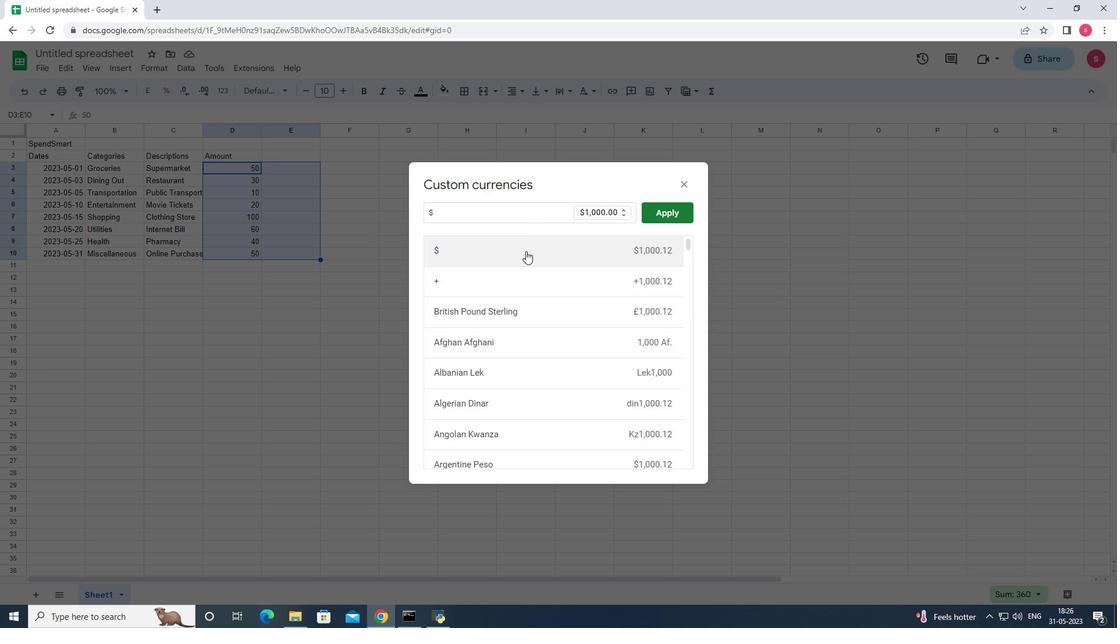 
Action: Mouse moved to (689, 215)
Screenshot: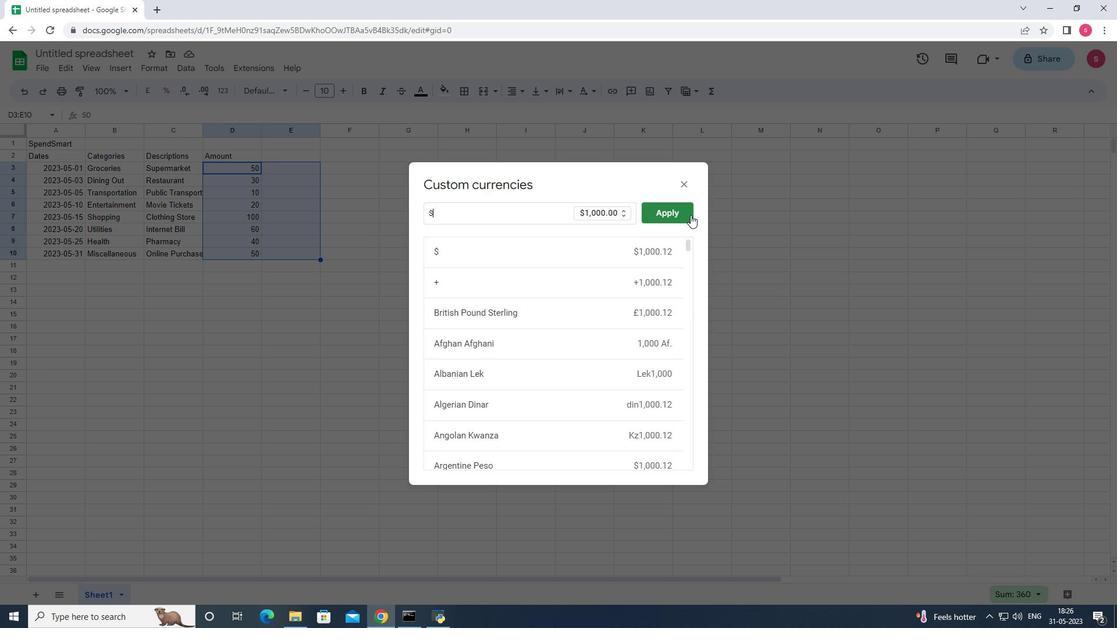 
Action: Mouse pressed left at (689, 215)
Screenshot: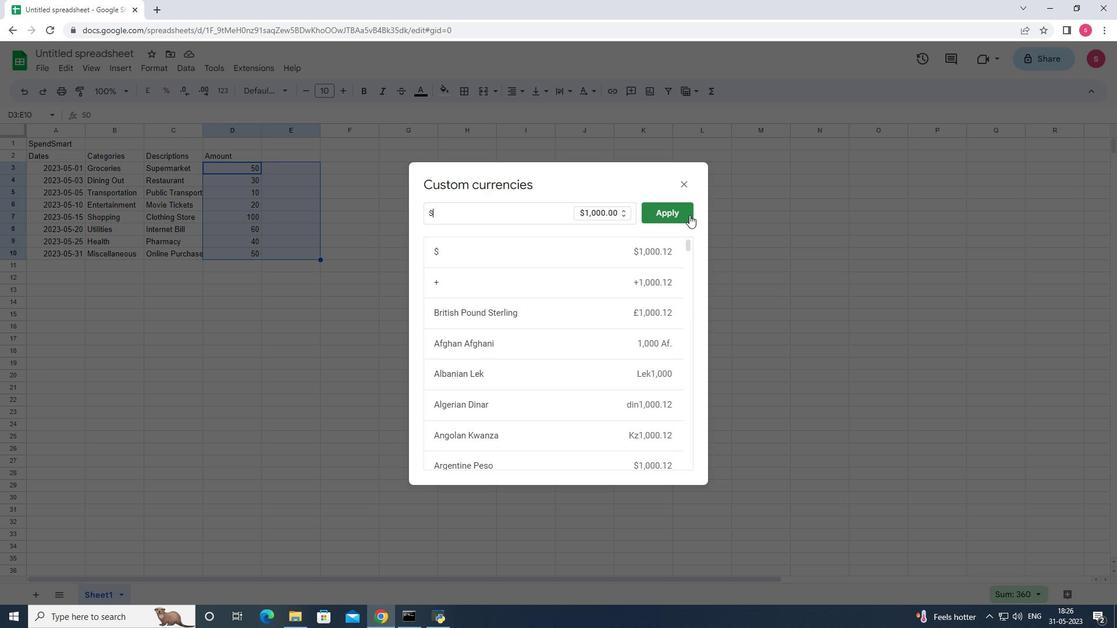 
Action: Mouse moved to (526, 416)
Screenshot: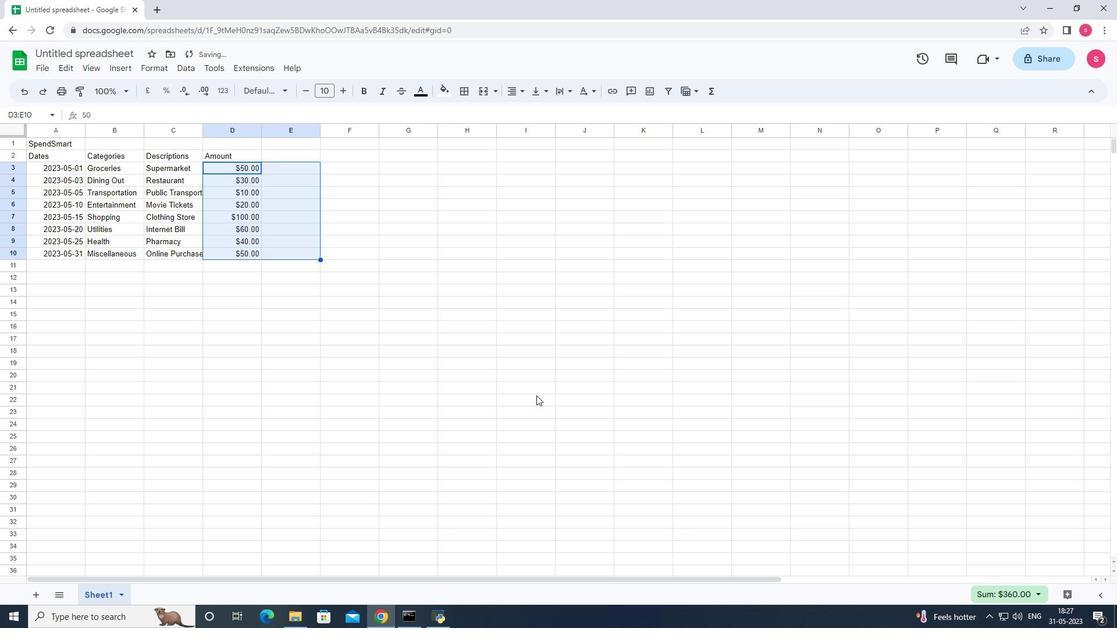 
Action: Mouse pressed left at (526, 416)
Screenshot: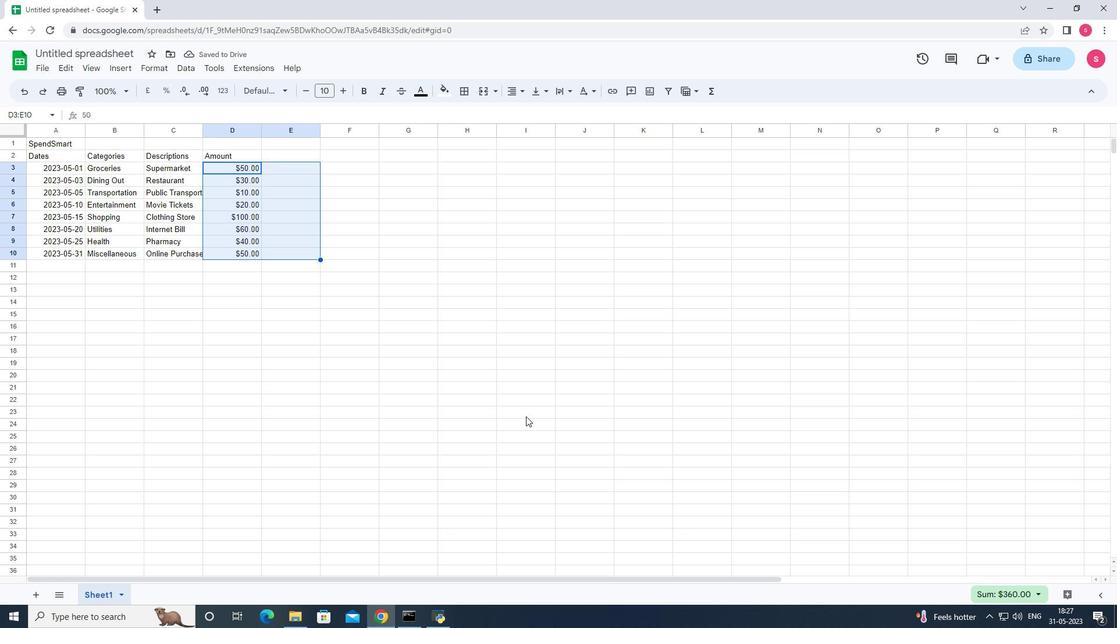 
Action: Mouse moved to (73, 51)
Screenshot: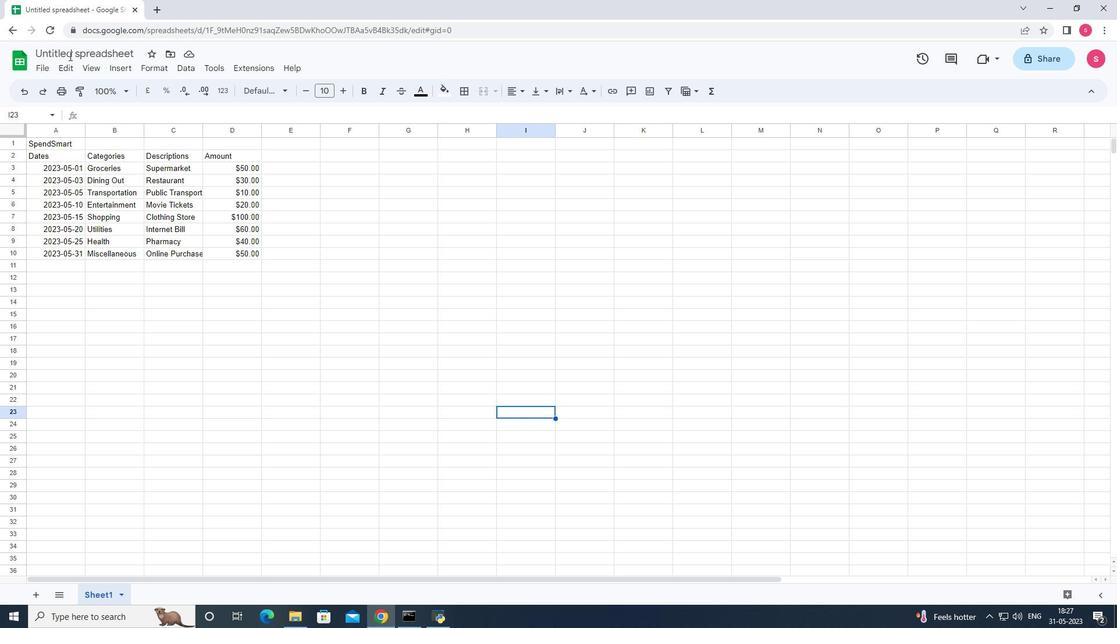 
Action: Mouse pressed left at (73, 51)
Screenshot: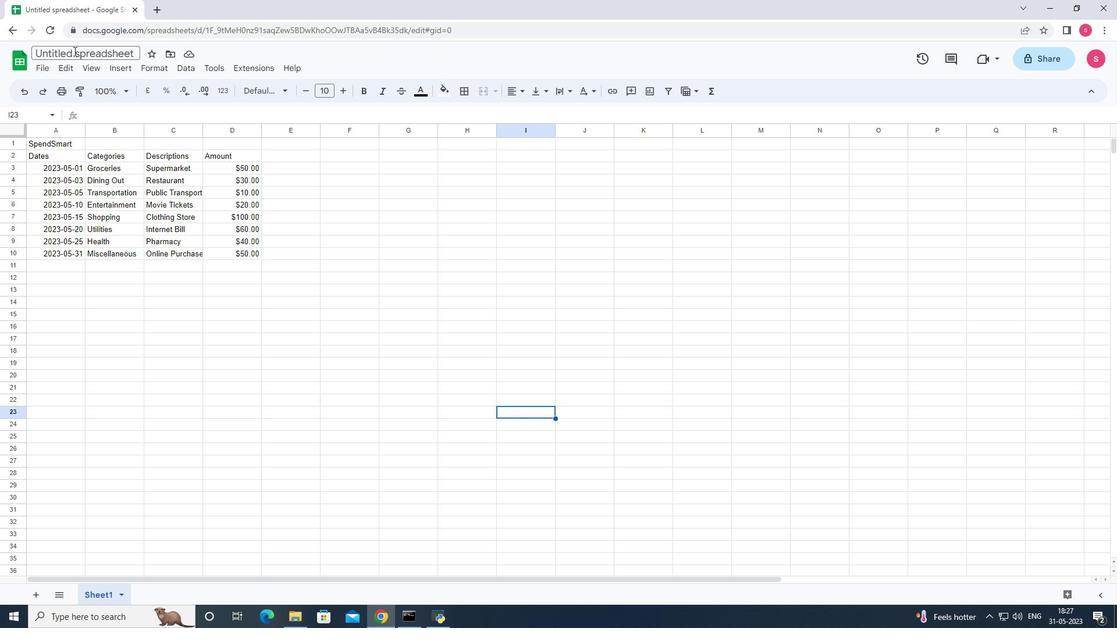 
Action: Mouse moved to (76, 54)
Screenshot: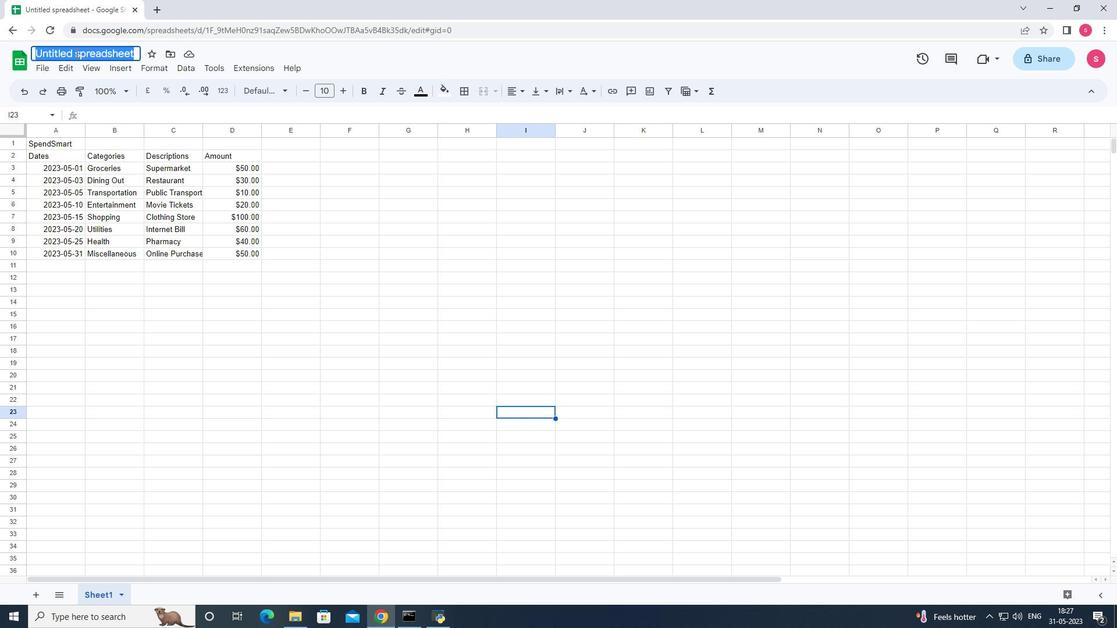 
Action: Key pressed <Key.backspace><Key.shift>Budget<Key.space><Key.shift>Tracker
Screenshot: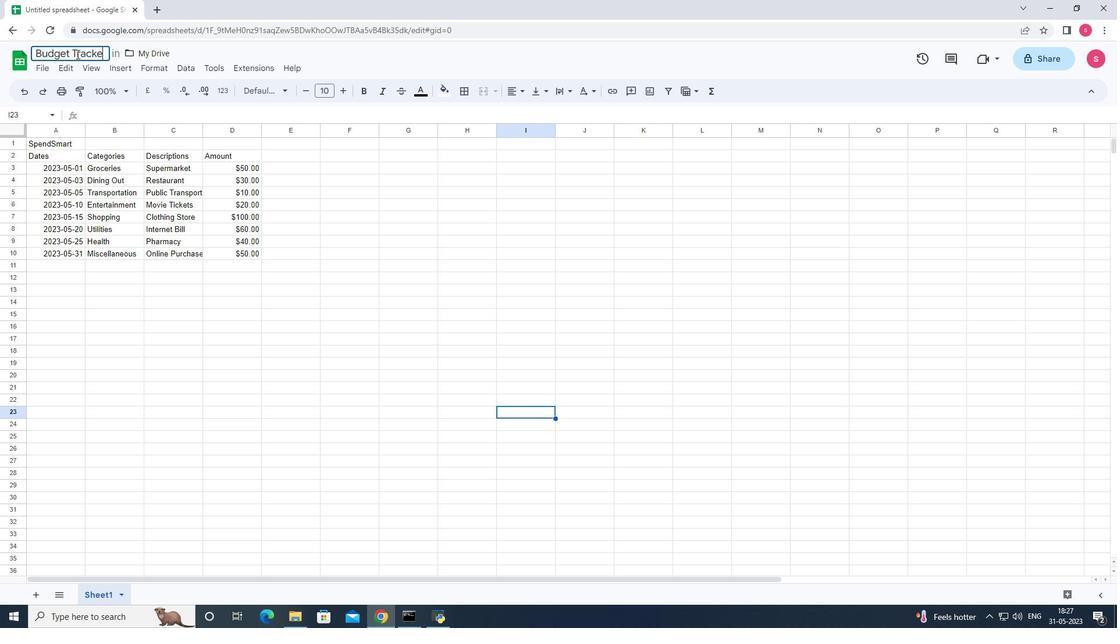 
Action: Mouse moved to (442, 398)
Screenshot: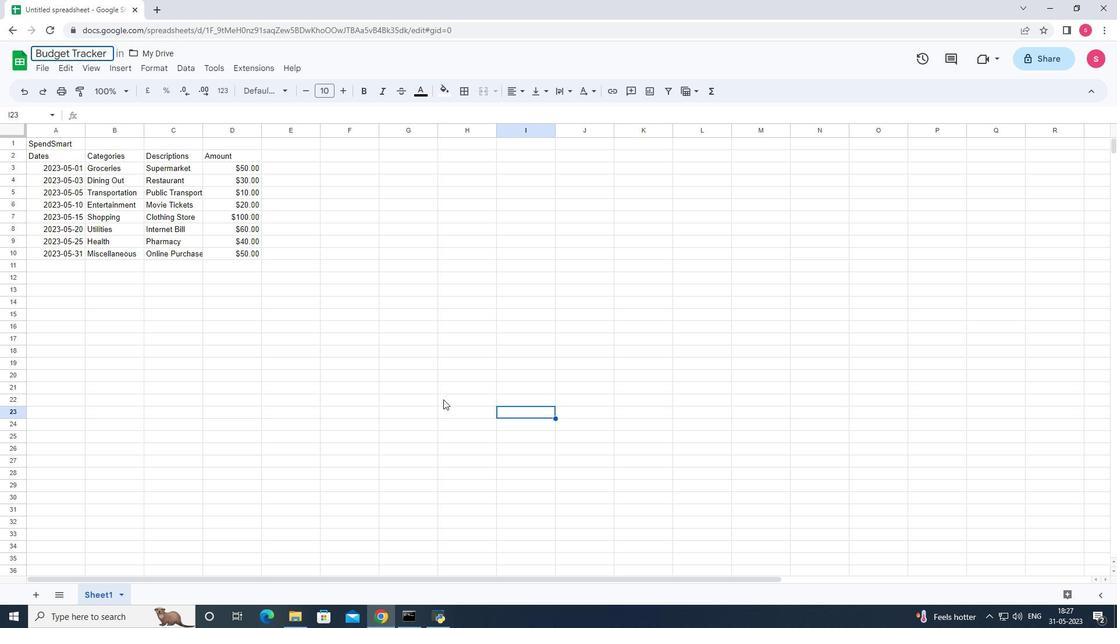 
Action: Mouse pressed left at (442, 398)
Screenshot: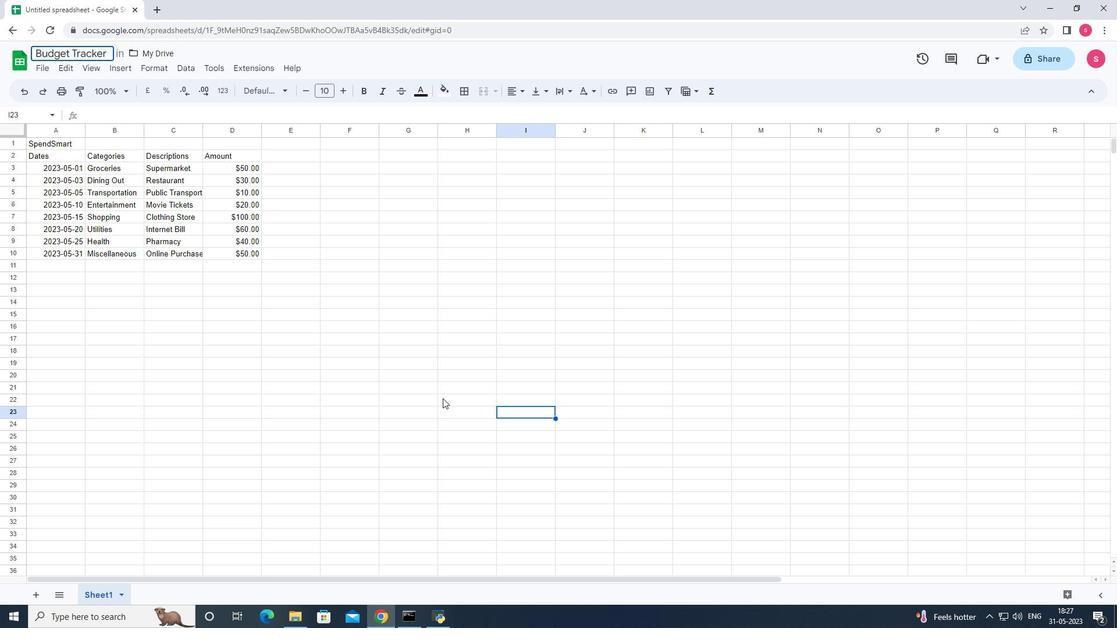 
Action: Mouse moved to (423, 402)
Screenshot: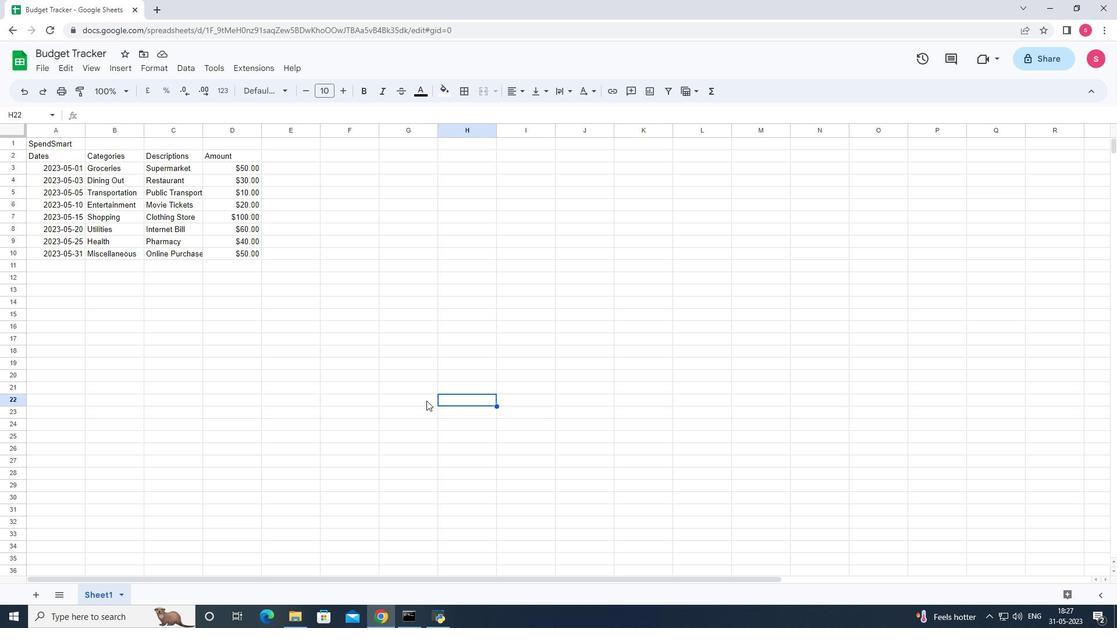 
